 Task: Look for space in Houthalen, Belgium from 4th September, 2023 to 10th September, 2023 for 1 adult in price range Rs.9000 to Rs.17000. Place can be private room with 1  bedroom having 1 bed and 1 bathroom. Property type can be hotel. Amenities needed are: hair dryer, heating, . Booking option can be shelf check-in. Required host language is English.
Action: Mouse moved to (445, 108)
Screenshot: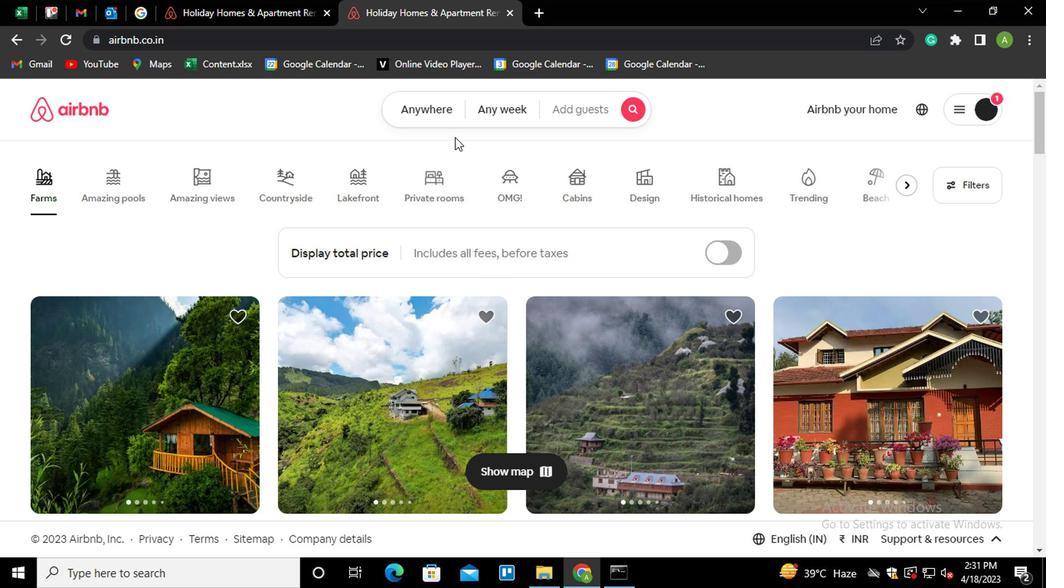 
Action: Mouse pressed left at (445, 108)
Screenshot: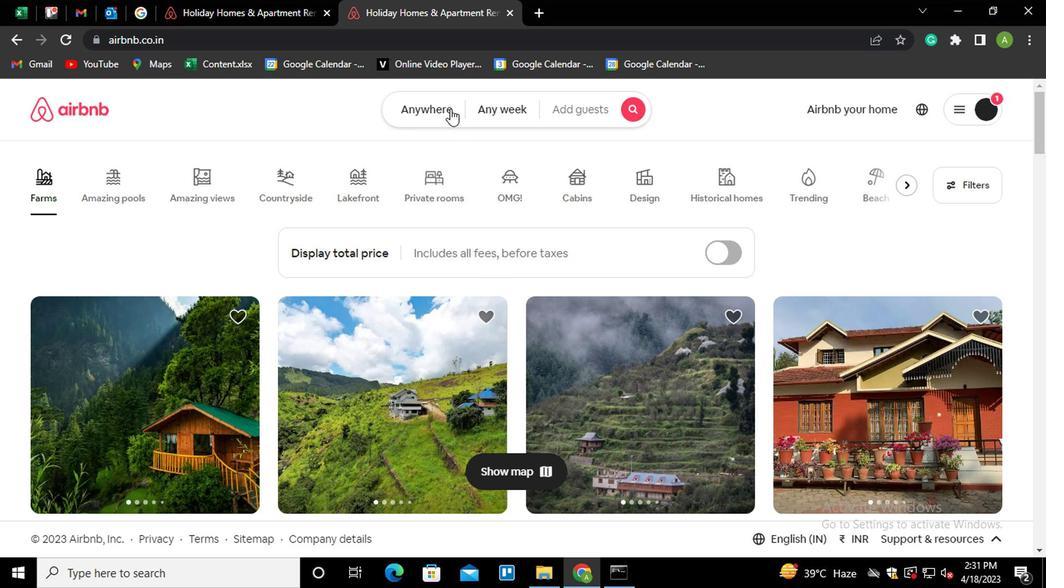 
Action: Mouse moved to (262, 168)
Screenshot: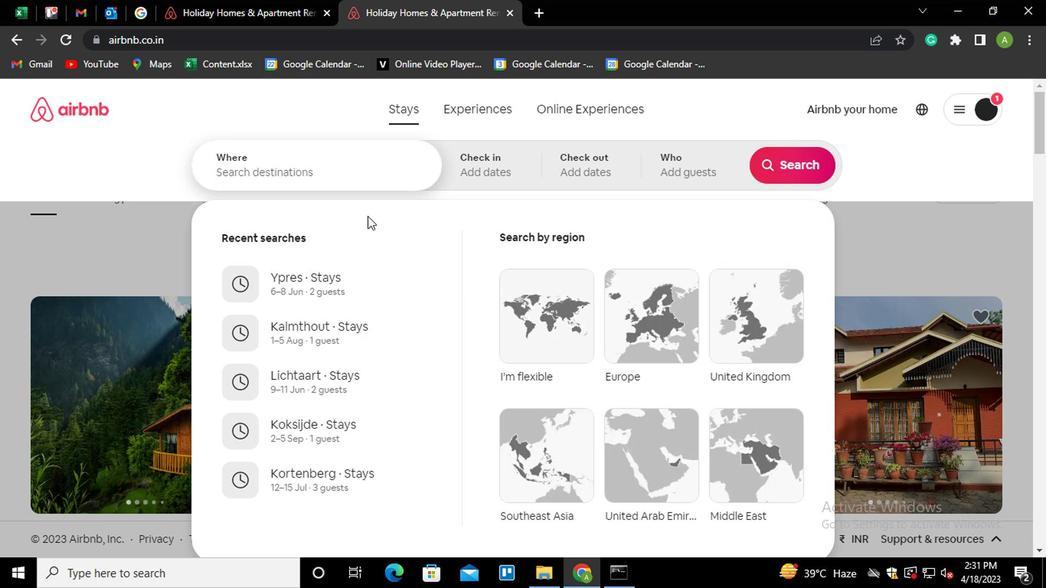 
Action: Mouse pressed left at (262, 168)
Screenshot: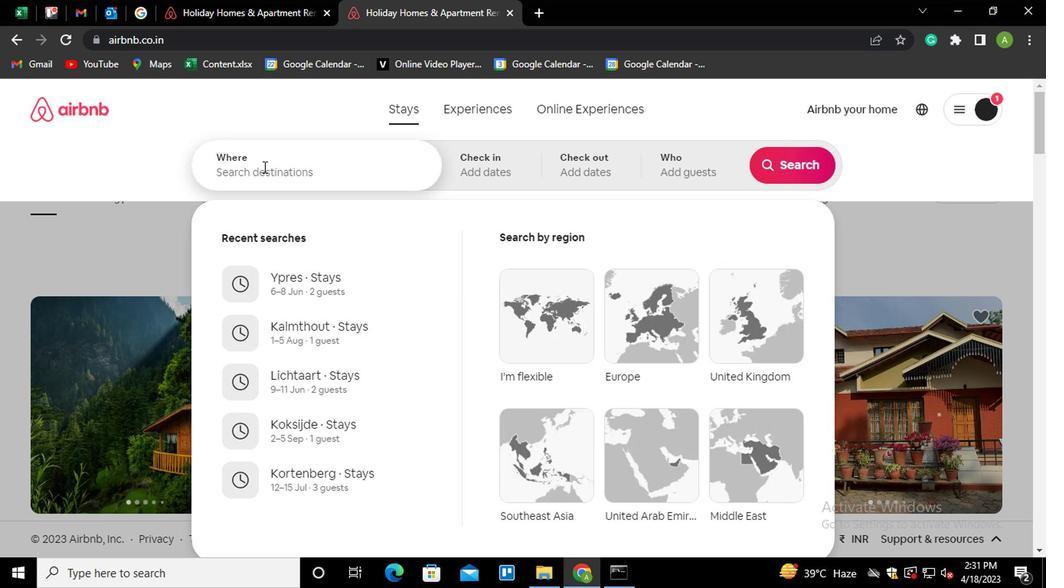 
Action: Key pressed <Key.shift_r><Key.shift_r><Key.shift_r><Key.shift_r><Key.shift_r><Key.shift_r><Key.shift_r><Key.shift_r><Key.shift_r><Key.shift_r><Key.shift_r><Key.shift_r>Houthalen,<Key.space><Key.shift_r>Belgiu<Key.down><Key.enter>
Screenshot: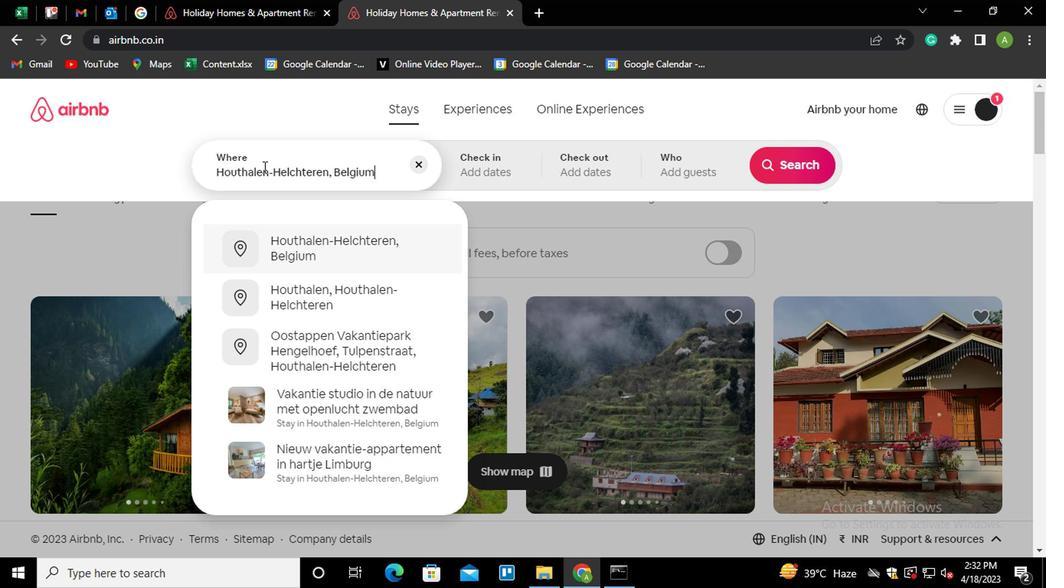 
Action: Mouse moved to (778, 286)
Screenshot: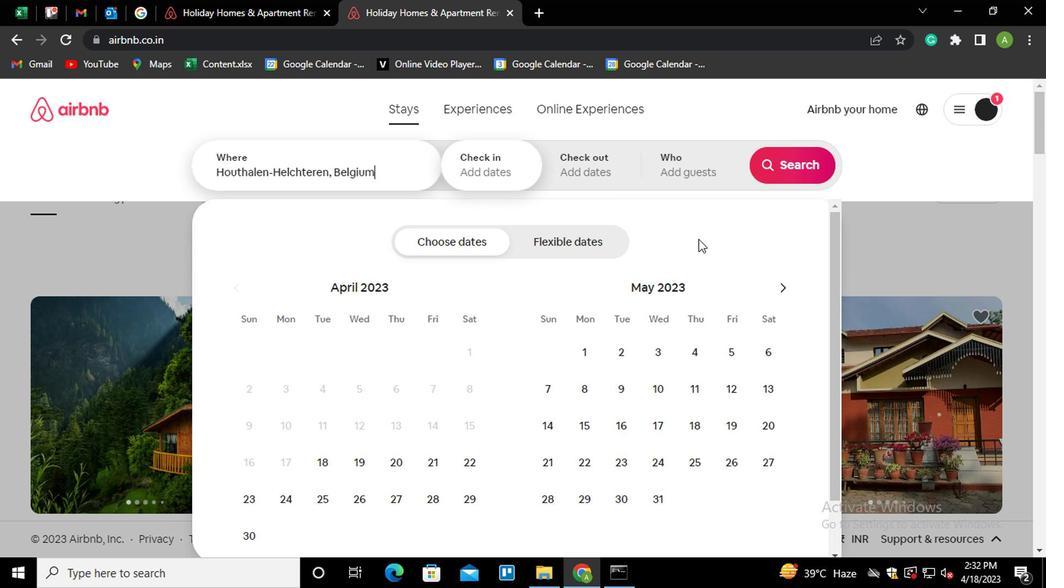 
Action: Mouse pressed left at (778, 286)
Screenshot: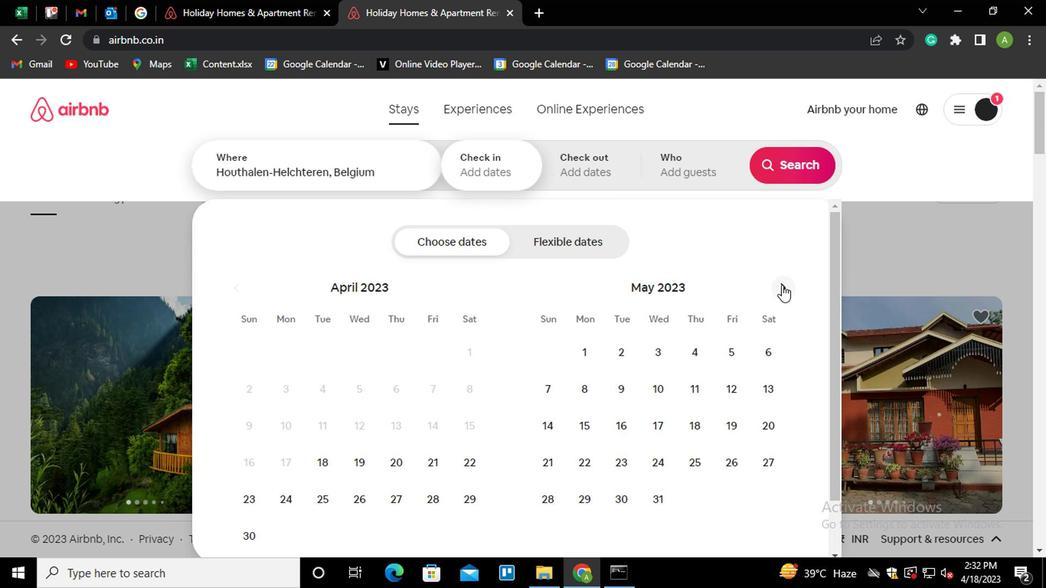 
Action: Mouse pressed left at (778, 286)
Screenshot: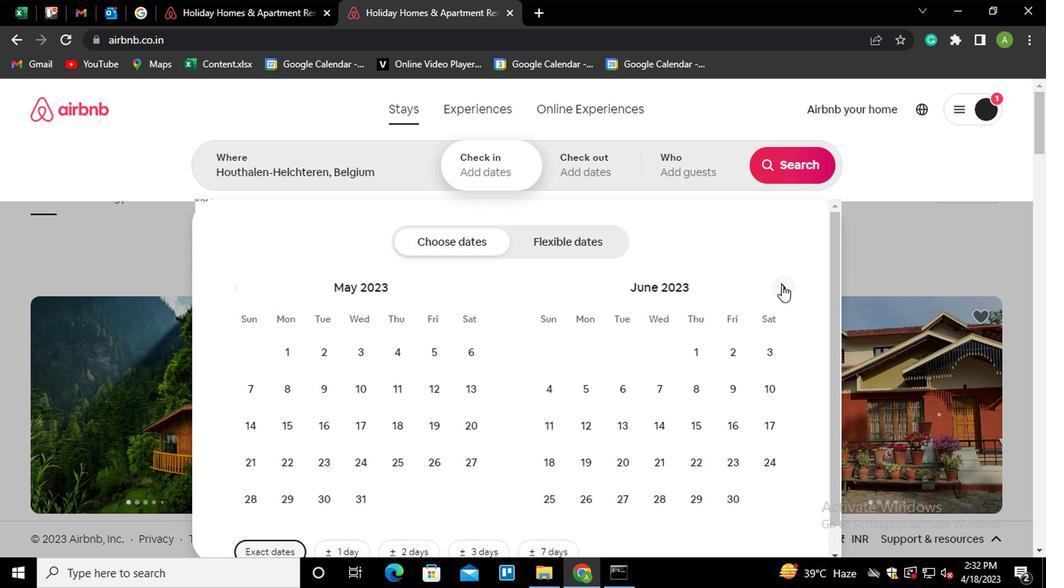 
Action: Mouse pressed left at (778, 286)
Screenshot: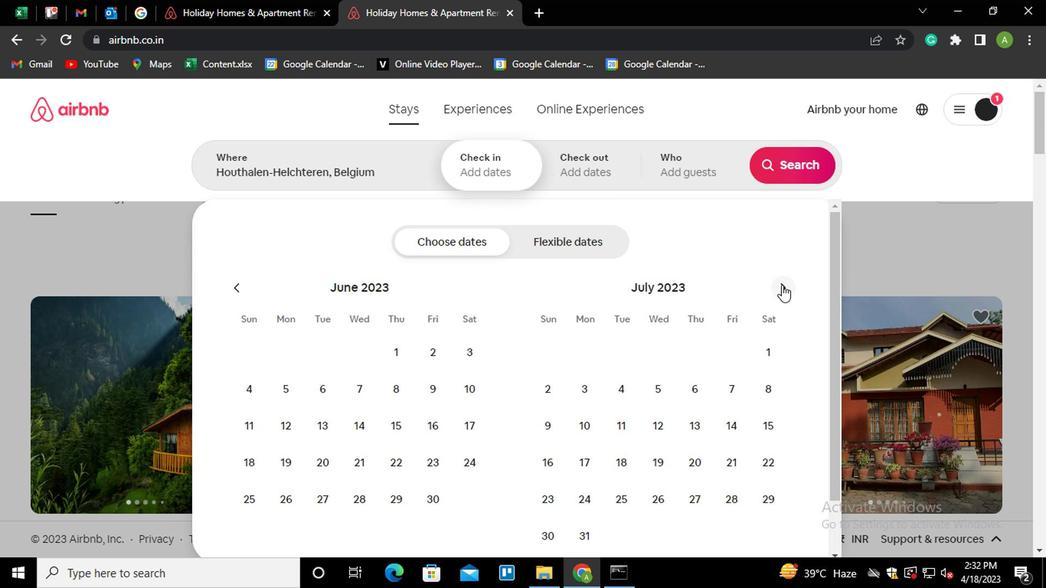 
Action: Mouse pressed left at (778, 286)
Screenshot: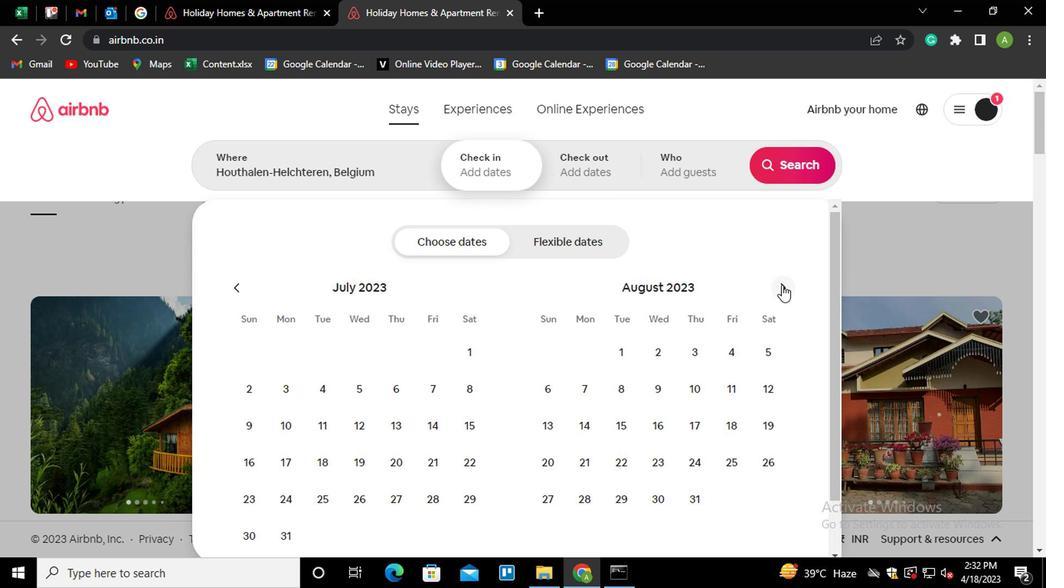
Action: Mouse moved to (589, 385)
Screenshot: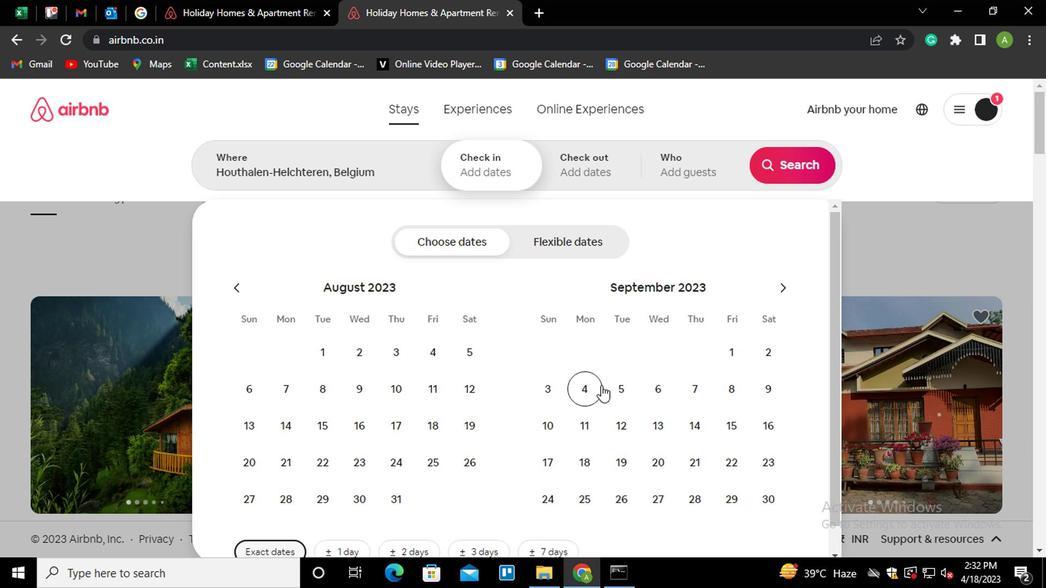 
Action: Mouse pressed left at (589, 385)
Screenshot: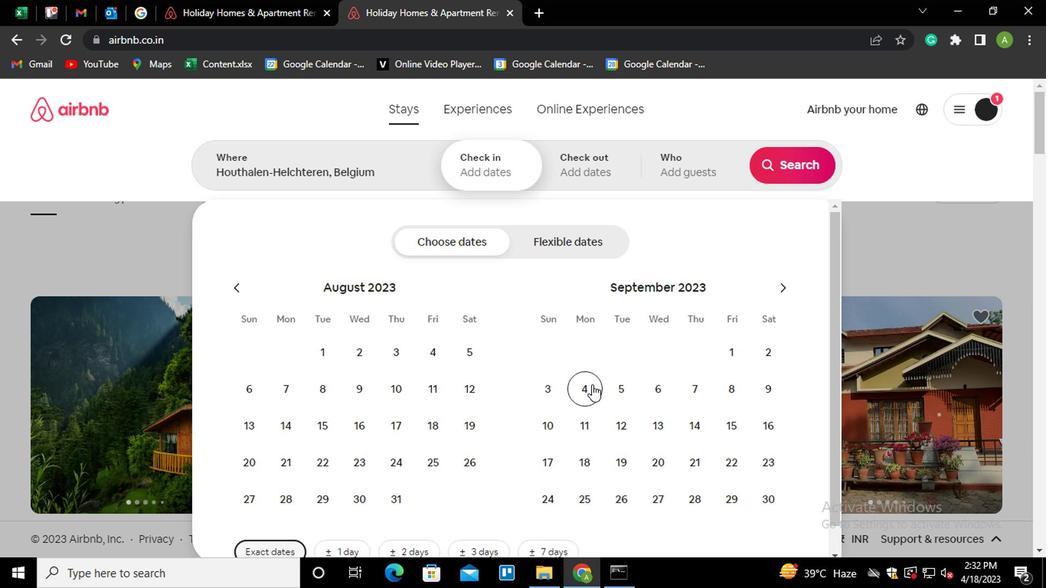 
Action: Mouse moved to (552, 426)
Screenshot: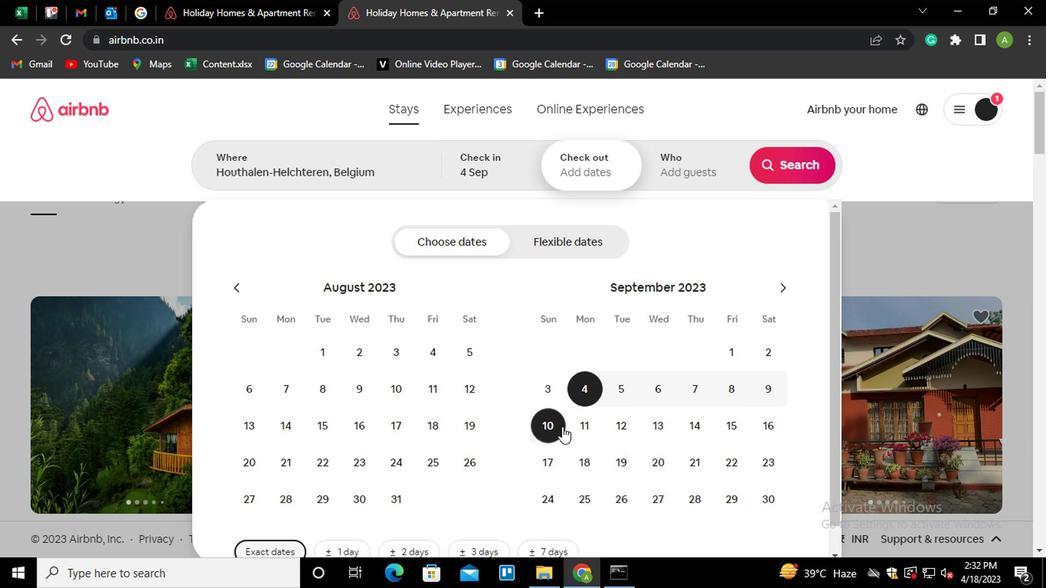 
Action: Mouse pressed left at (552, 426)
Screenshot: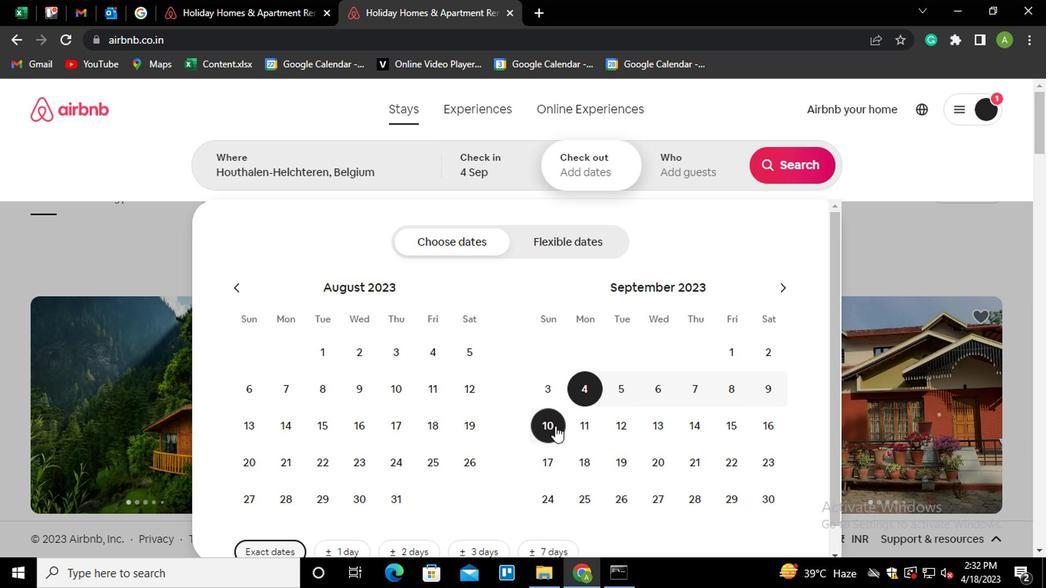 
Action: Mouse moved to (680, 176)
Screenshot: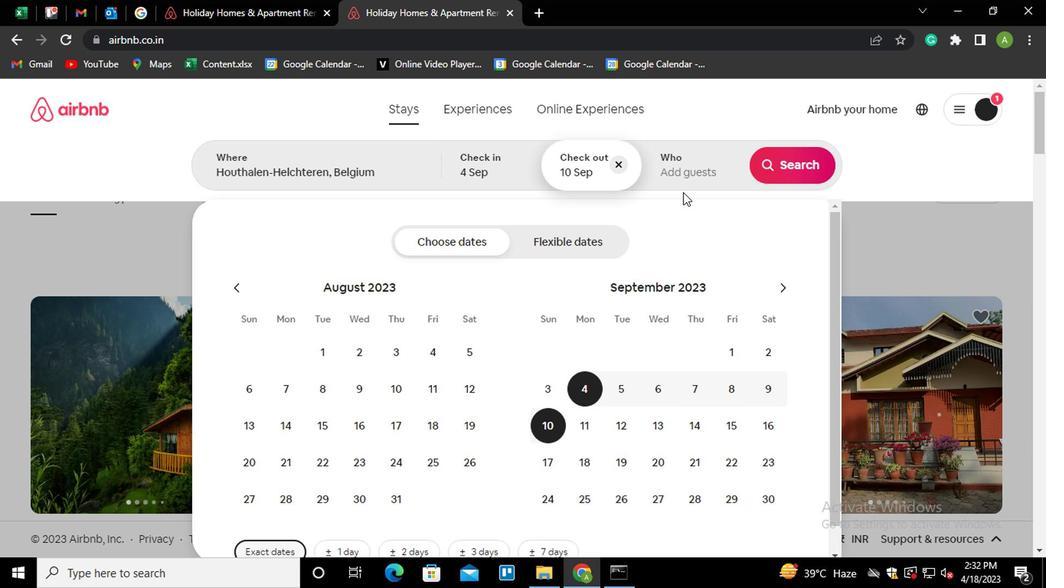 
Action: Mouse pressed left at (680, 176)
Screenshot: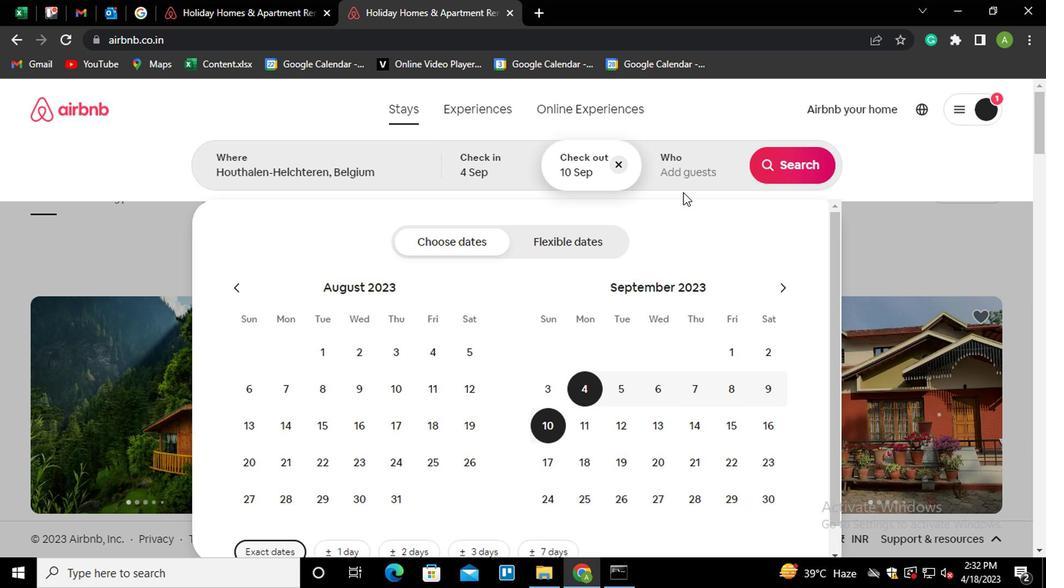 
Action: Mouse moved to (792, 251)
Screenshot: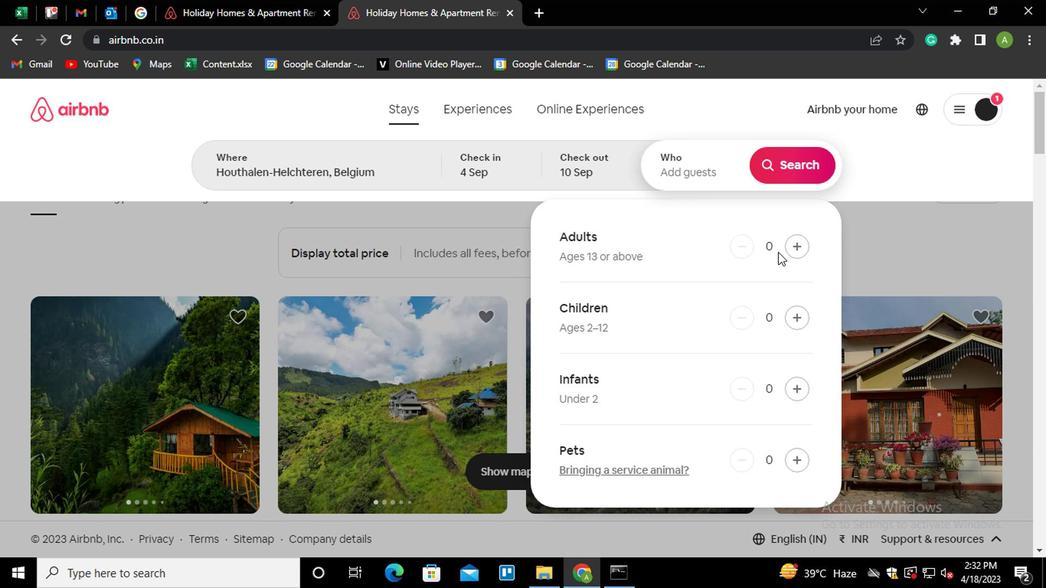 
Action: Mouse pressed left at (792, 251)
Screenshot: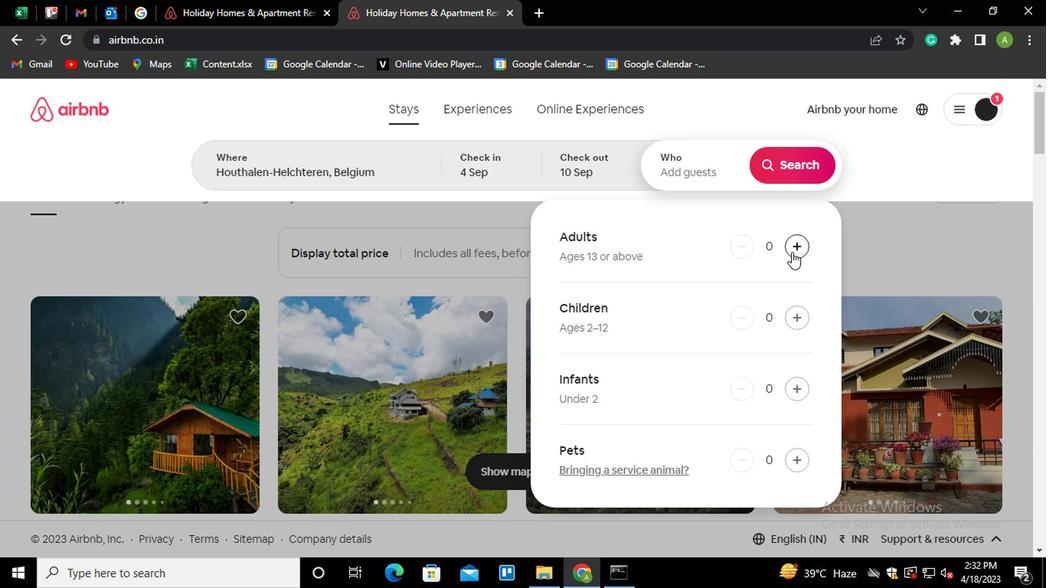 
Action: Mouse moved to (789, 160)
Screenshot: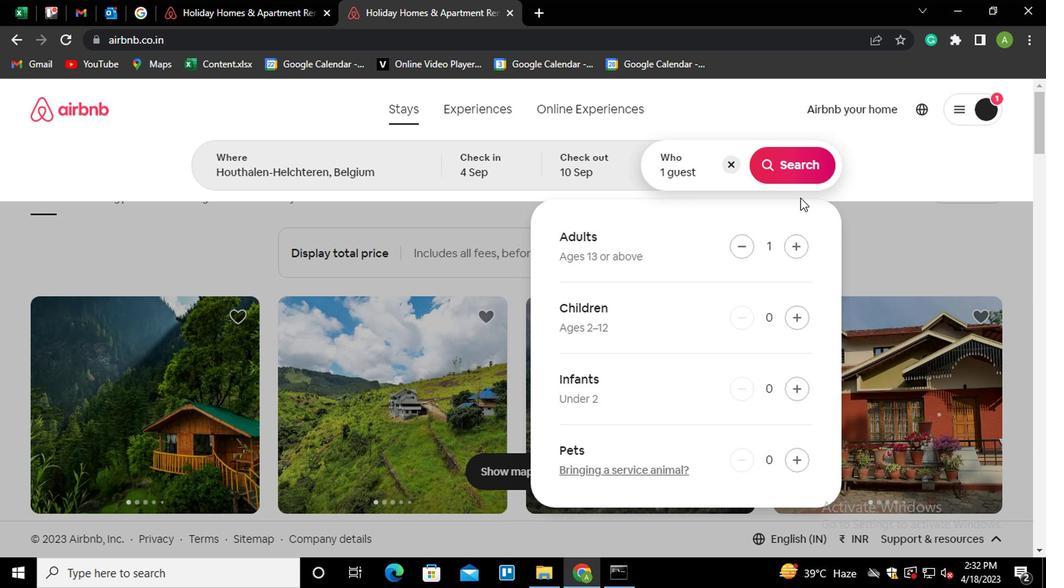
Action: Mouse pressed left at (789, 160)
Screenshot: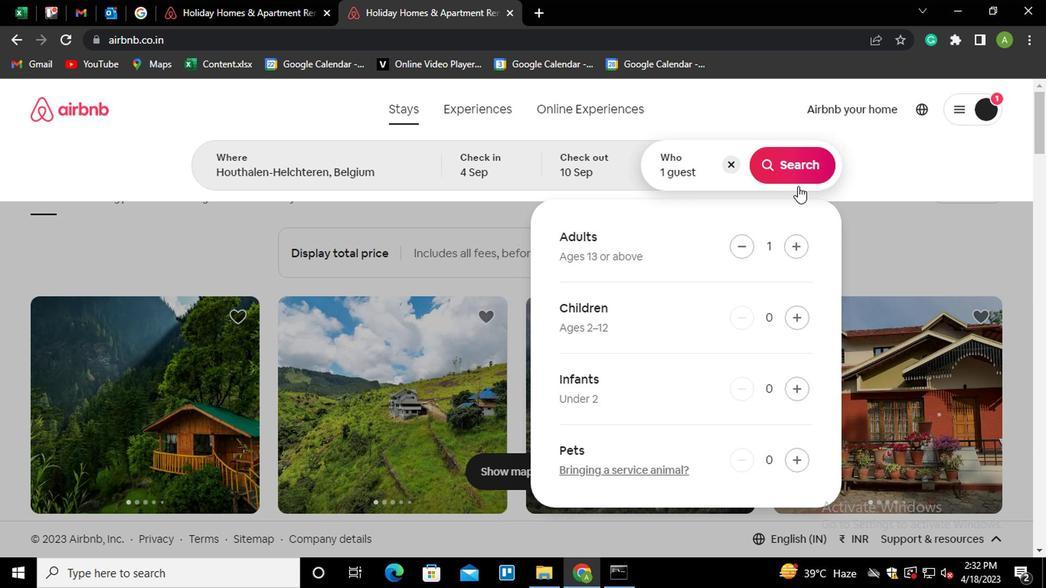 
Action: Mouse moved to (963, 173)
Screenshot: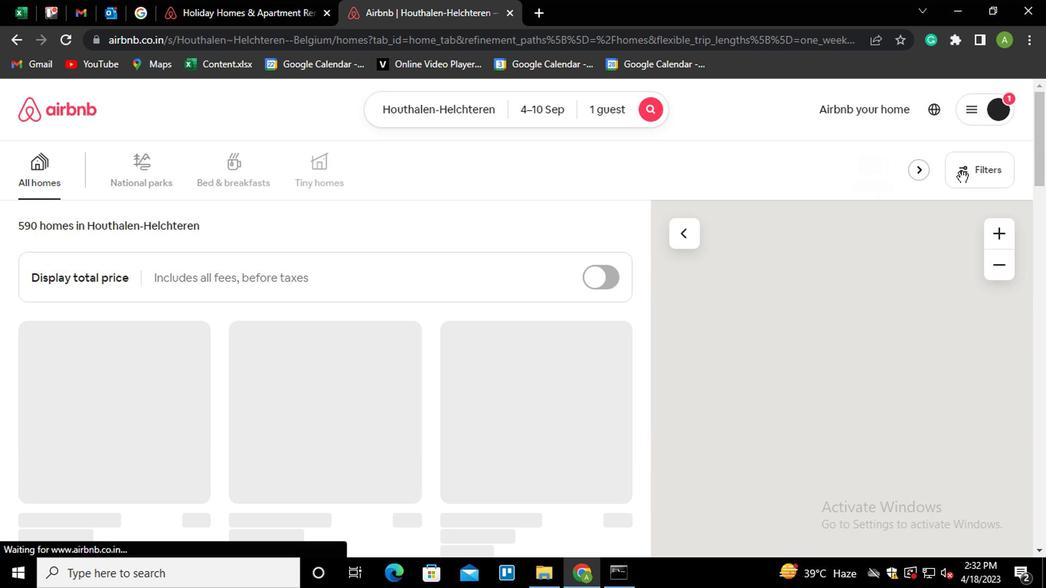 
Action: Mouse pressed left at (963, 173)
Screenshot: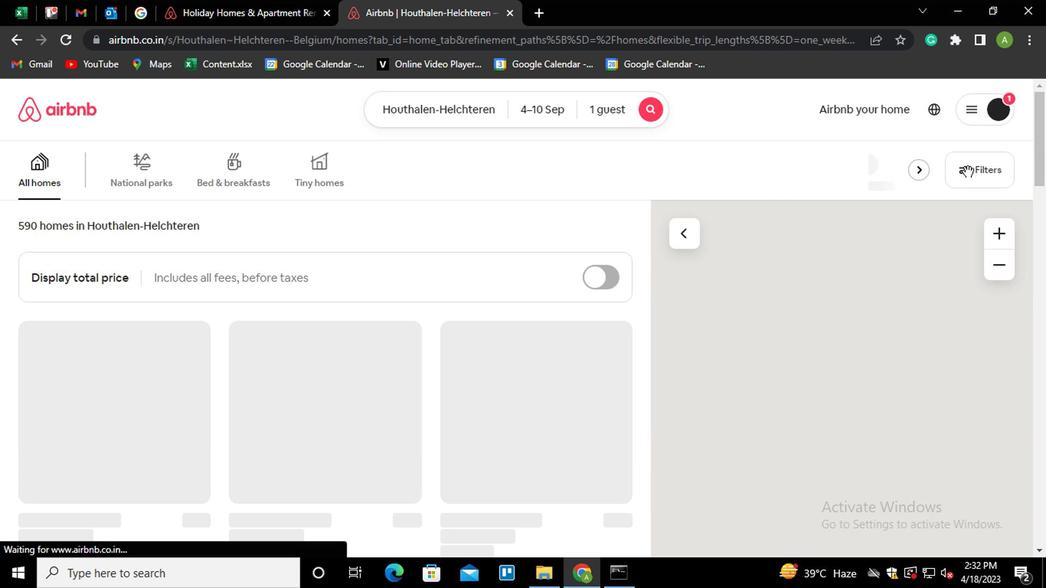 
Action: Mouse moved to (449, 365)
Screenshot: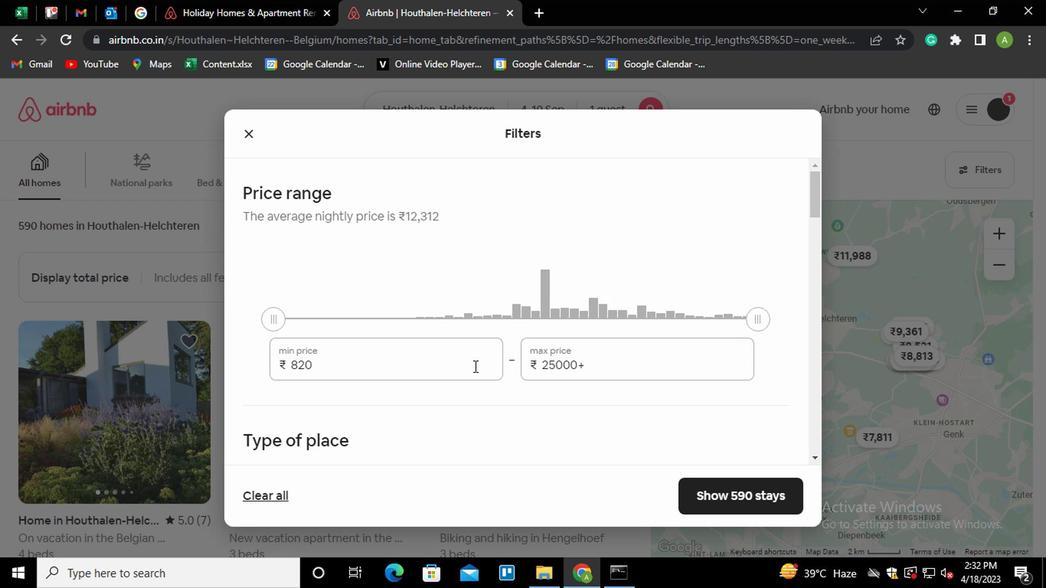
Action: Mouse pressed left at (449, 365)
Screenshot: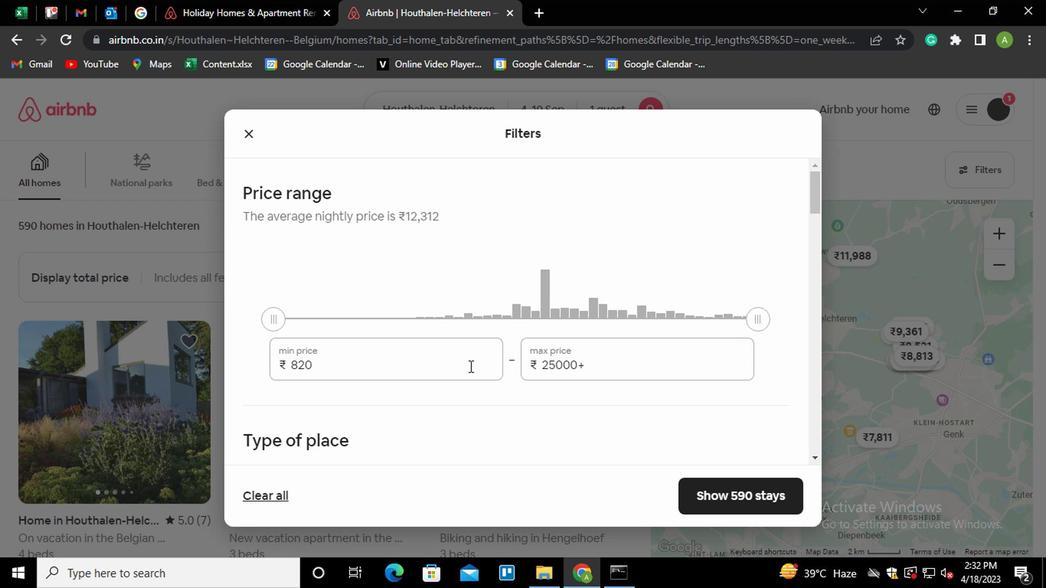 
Action: Key pressed <Key.shift_r><Key.home>9000
Screenshot: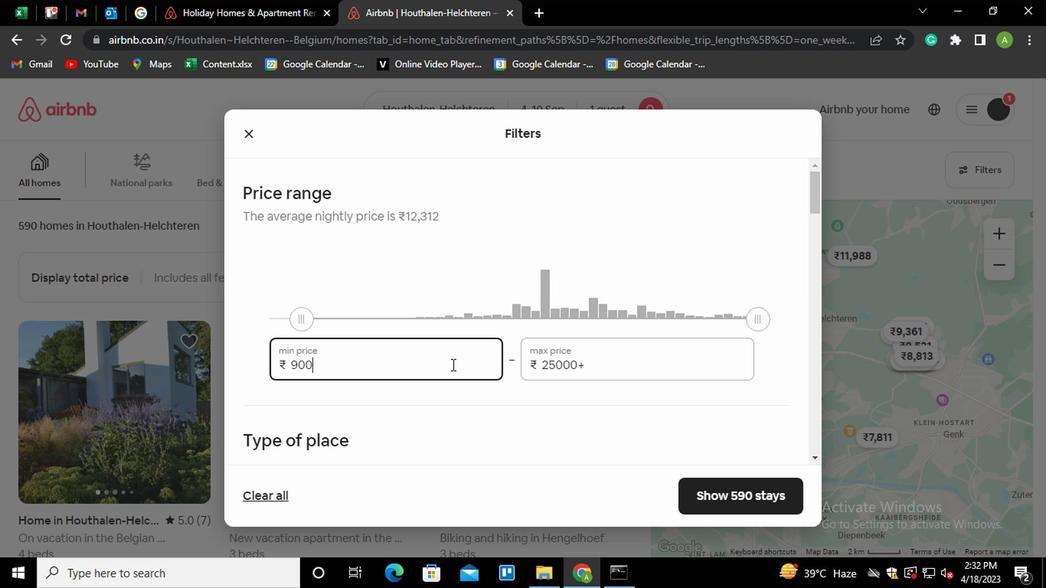 
Action: Mouse moved to (597, 366)
Screenshot: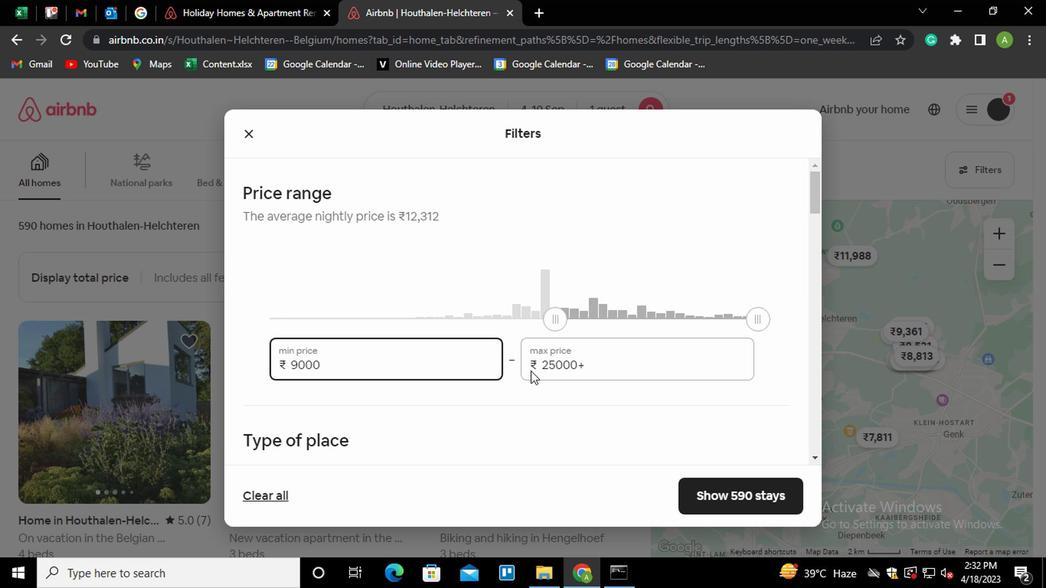 
Action: Mouse pressed left at (597, 366)
Screenshot: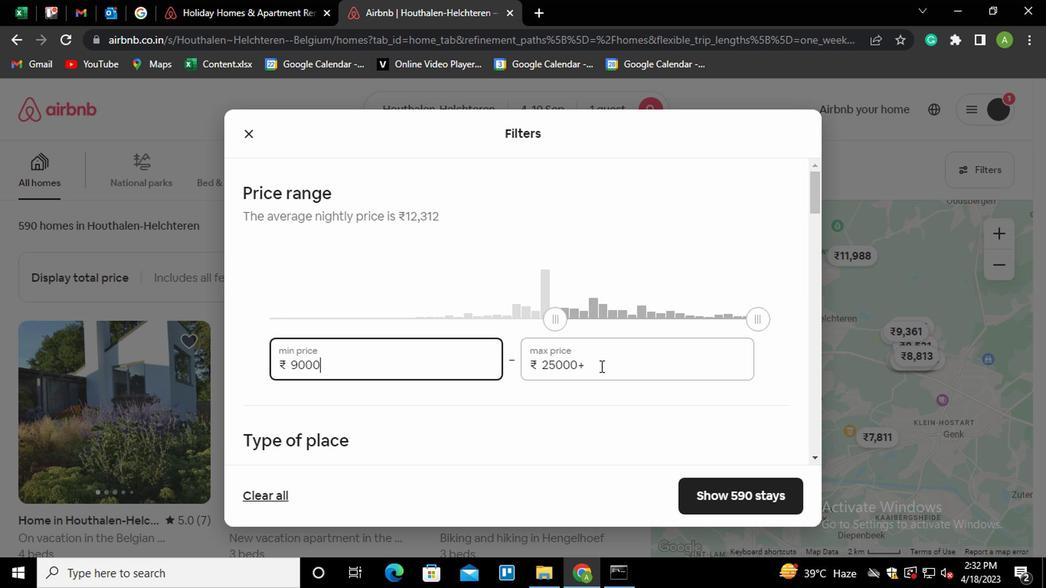 
Action: Key pressed <Key.shift_r><Key.home>17000
Screenshot: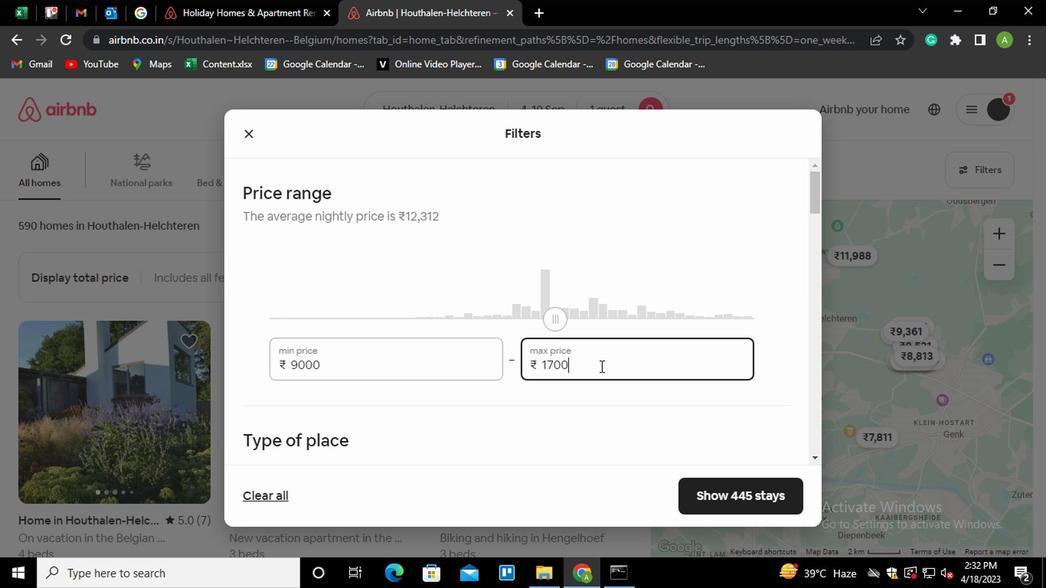 
Action: Mouse moved to (390, 431)
Screenshot: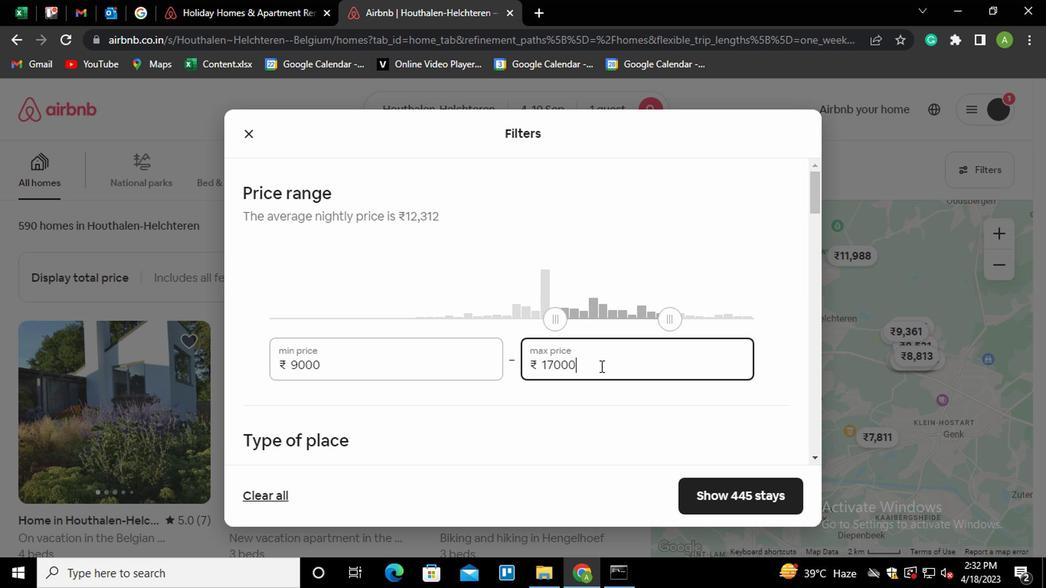 
Action: Mouse scrolled (390, 429) with delta (0, -1)
Screenshot: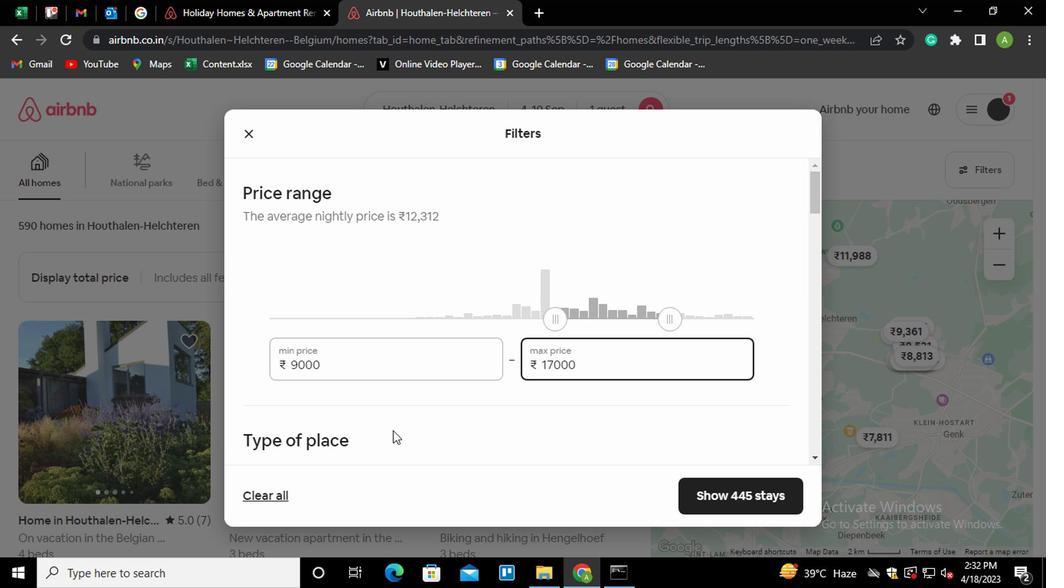 
Action: Mouse scrolled (390, 429) with delta (0, -1)
Screenshot: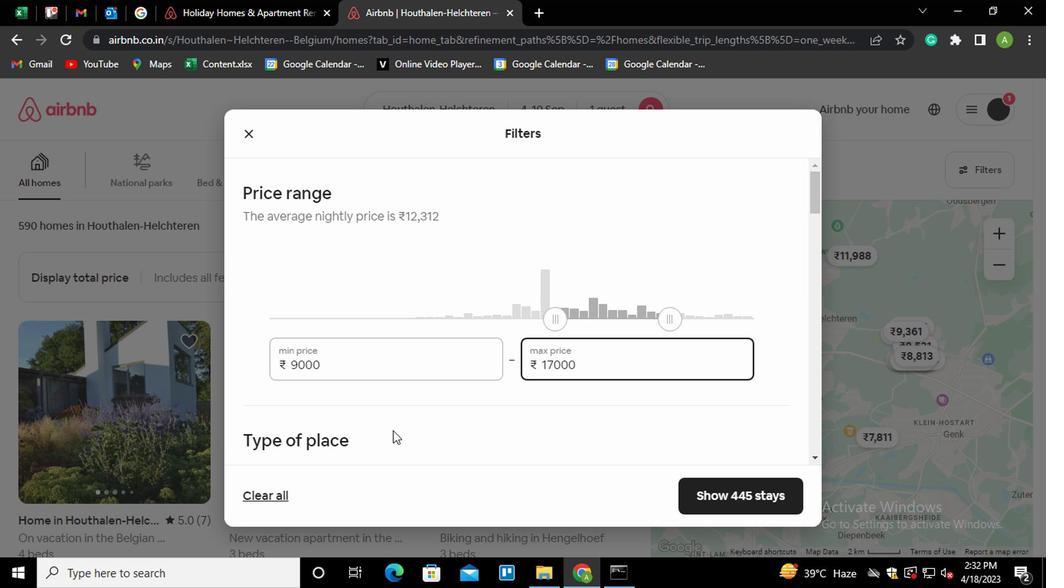 
Action: Mouse moved to (522, 345)
Screenshot: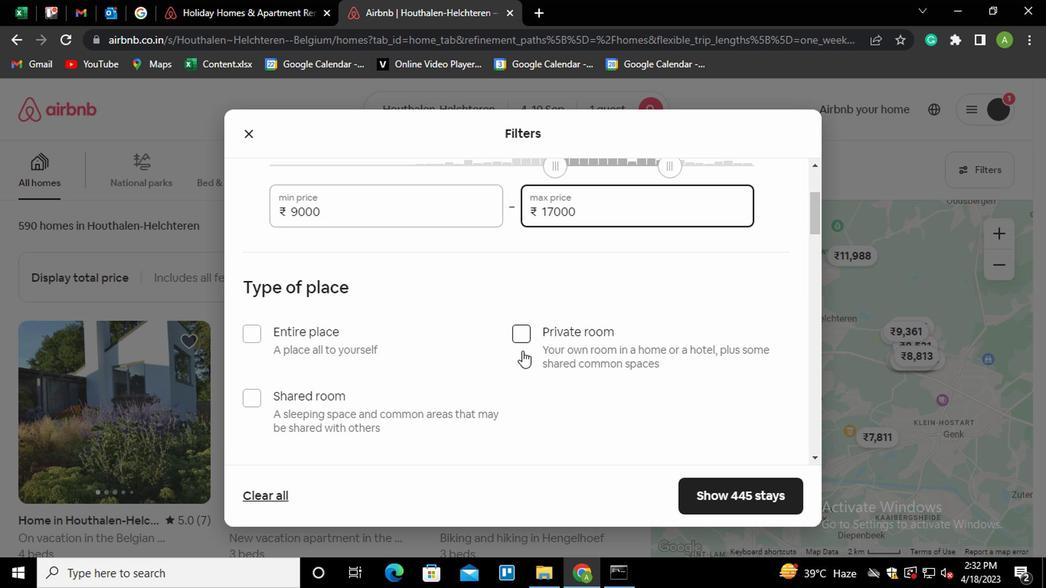 
Action: Mouse pressed left at (522, 345)
Screenshot: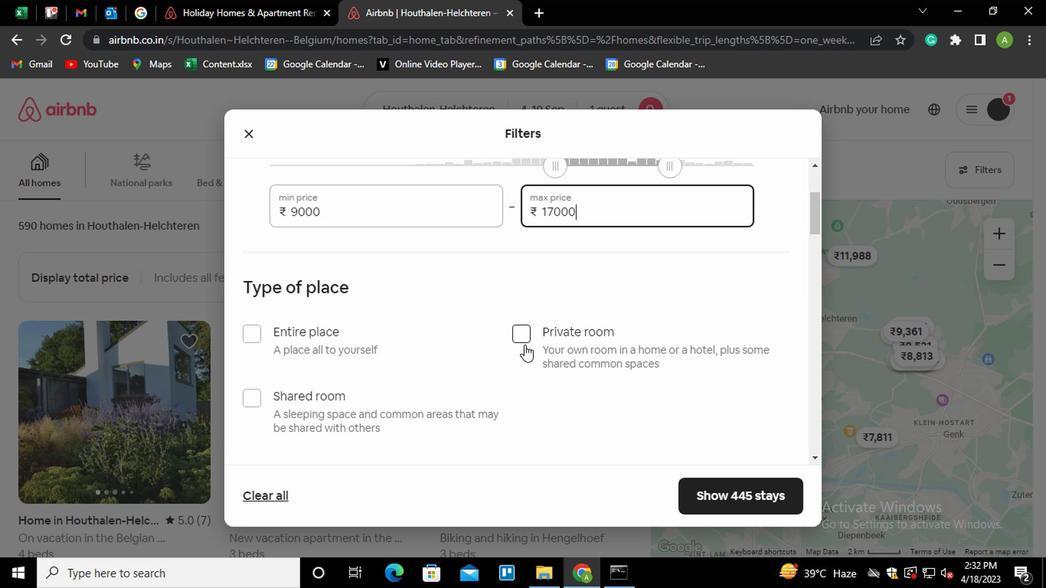 
Action: Mouse moved to (390, 380)
Screenshot: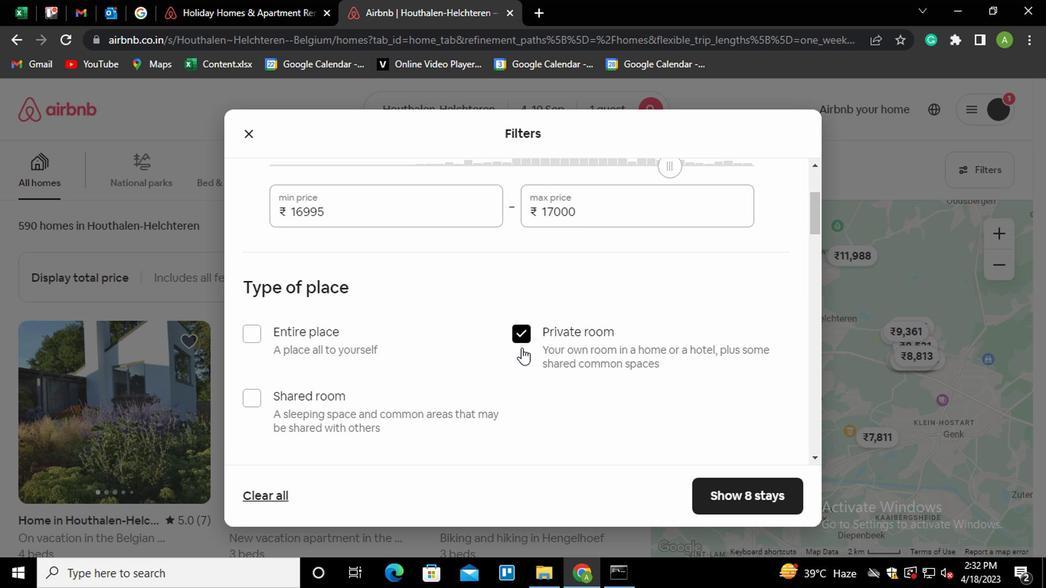 
Action: Mouse scrolled (390, 379) with delta (0, 0)
Screenshot: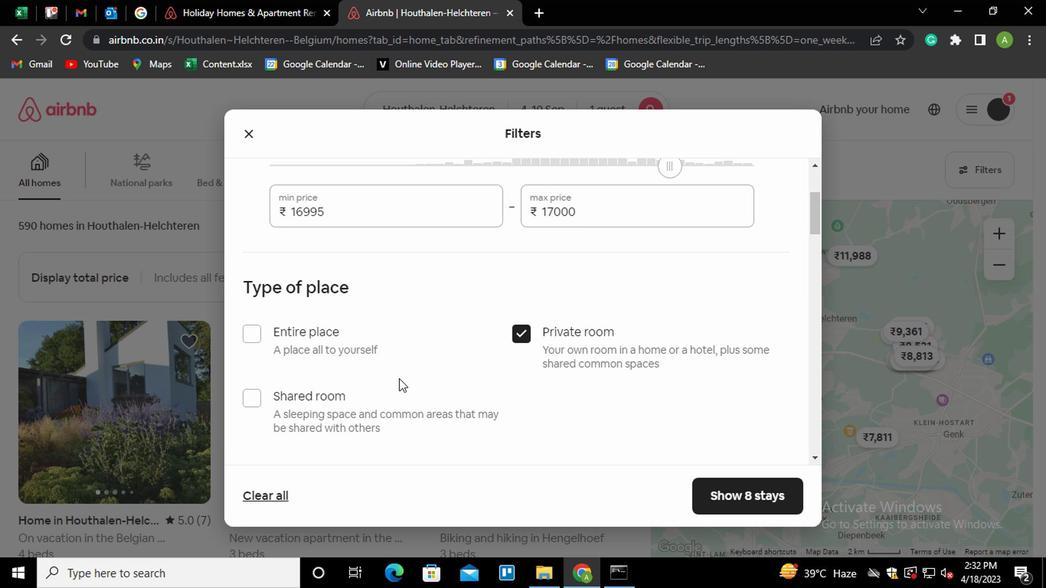 
Action: Mouse scrolled (390, 379) with delta (0, 0)
Screenshot: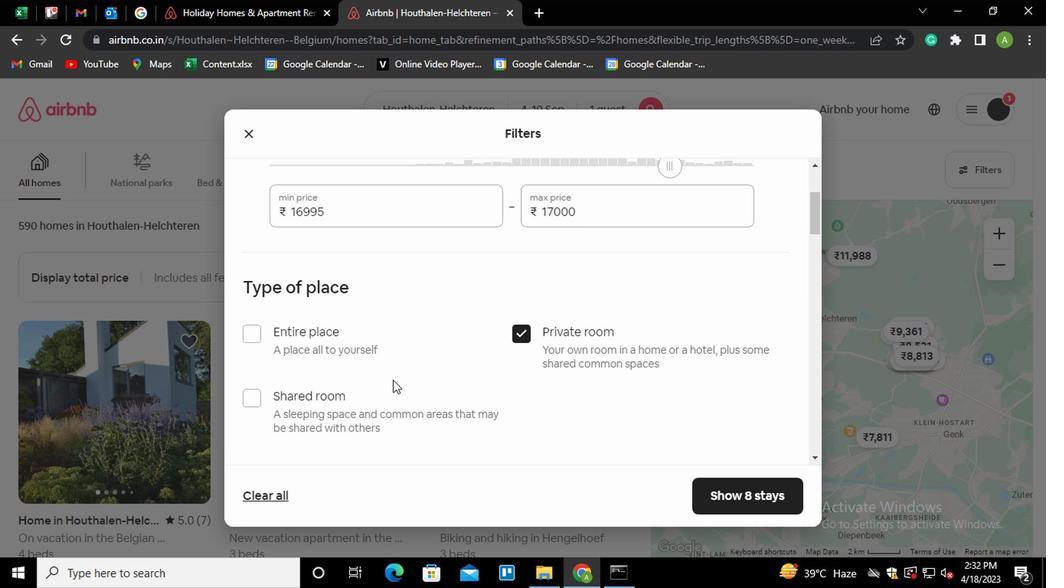 
Action: Mouse moved to (336, 419)
Screenshot: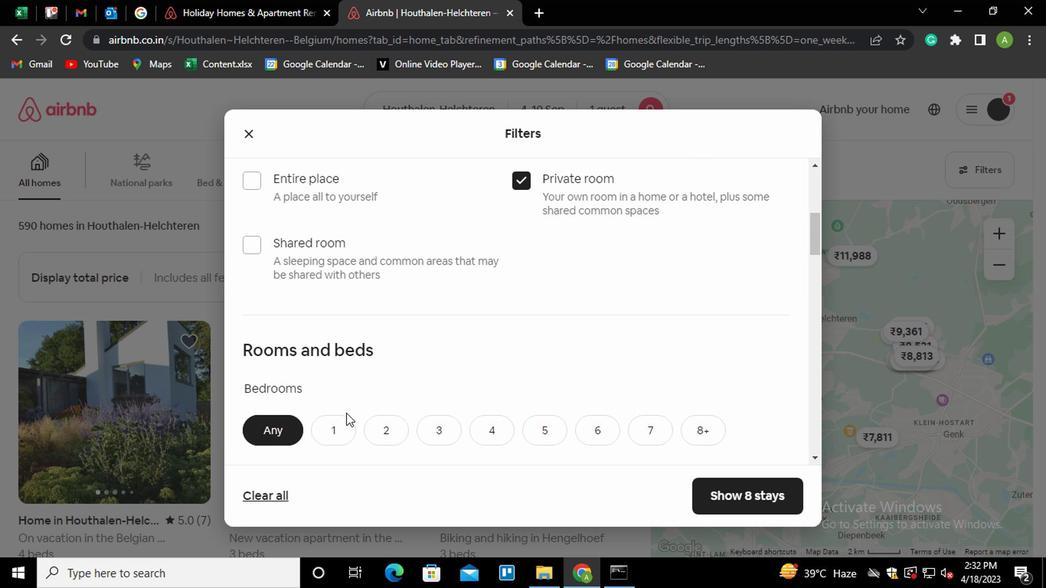 
Action: Mouse pressed left at (336, 419)
Screenshot: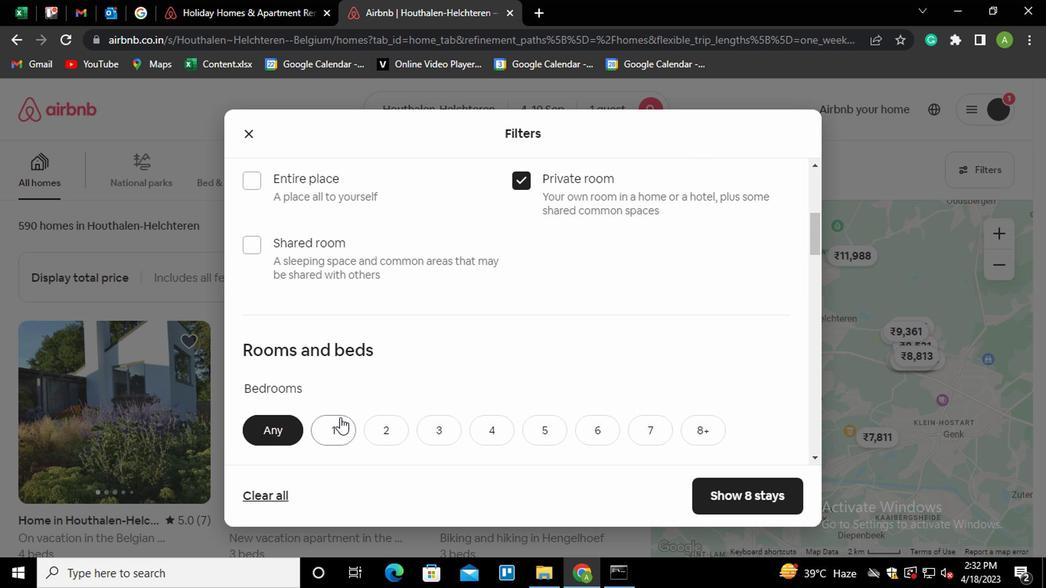 
Action: Mouse moved to (350, 401)
Screenshot: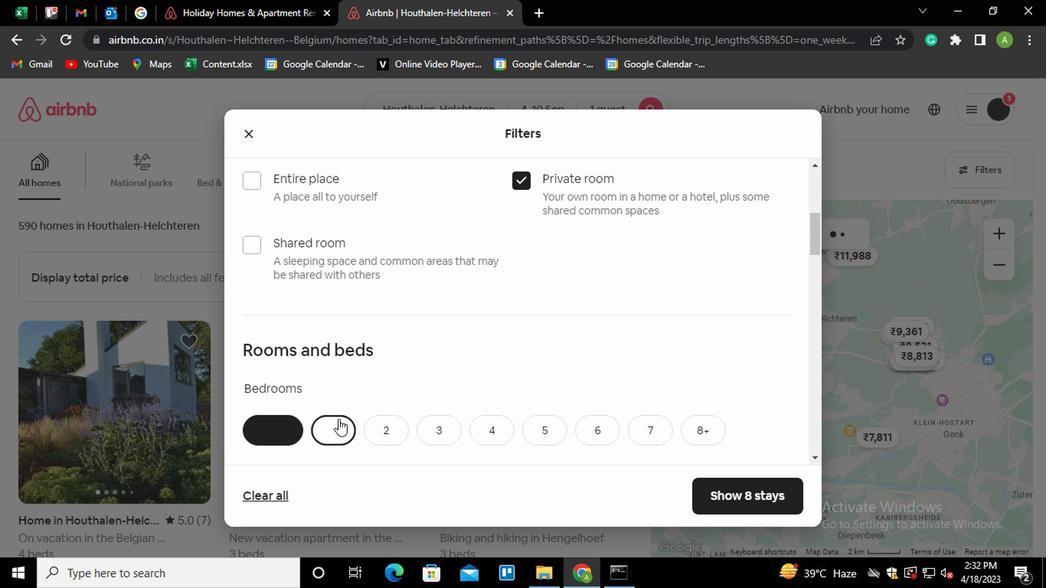 
Action: Mouse scrolled (350, 400) with delta (0, 0)
Screenshot: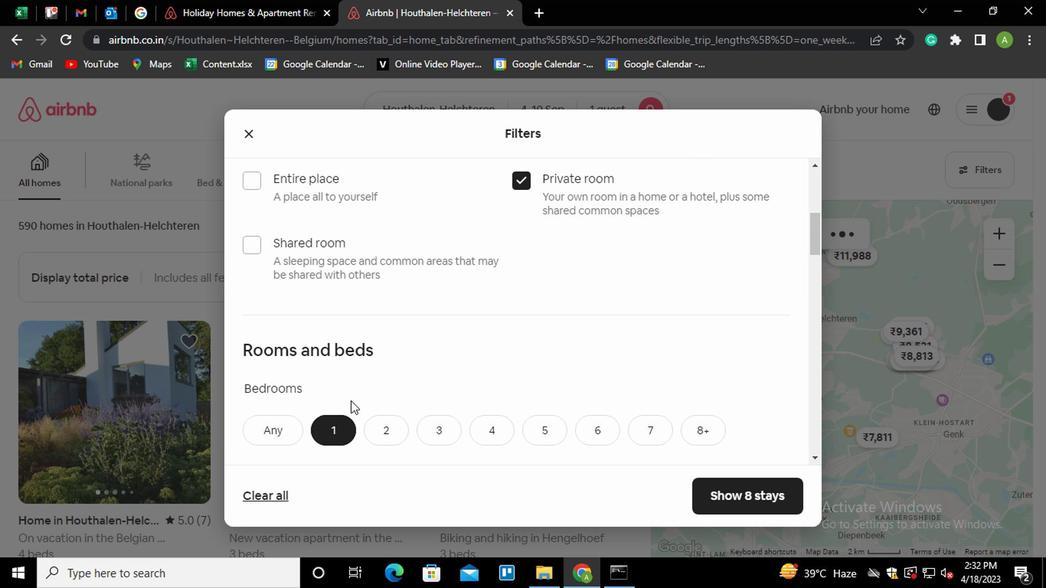 
Action: Mouse moved to (350, 401)
Screenshot: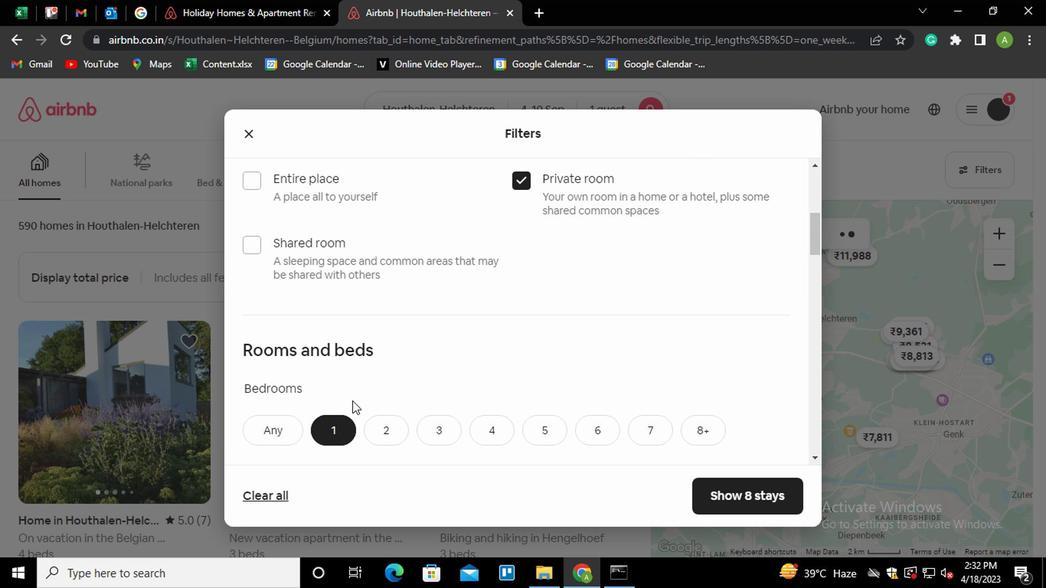 
Action: Mouse scrolled (350, 400) with delta (0, 0)
Screenshot: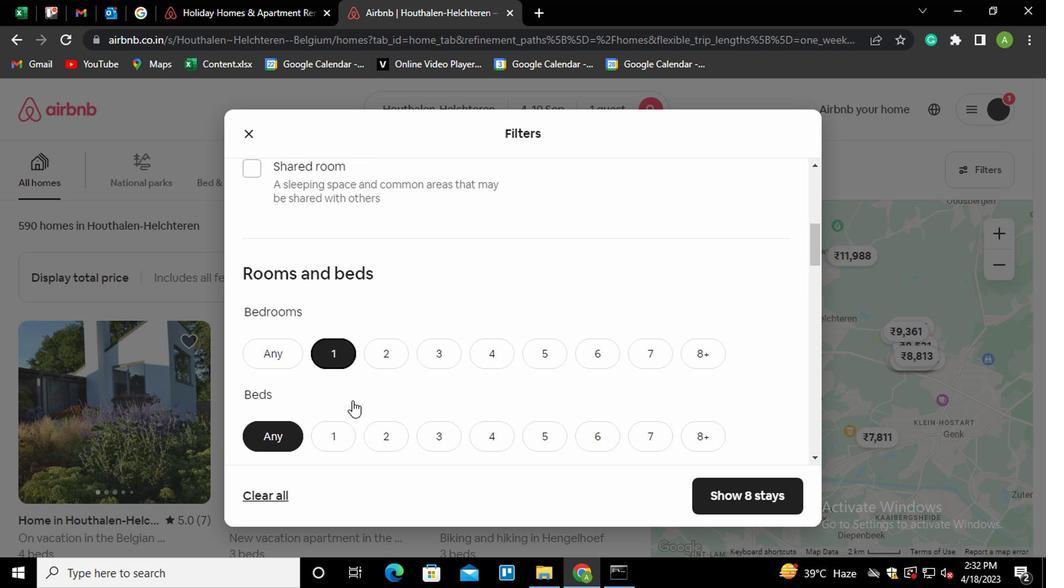 
Action: Mouse moved to (333, 345)
Screenshot: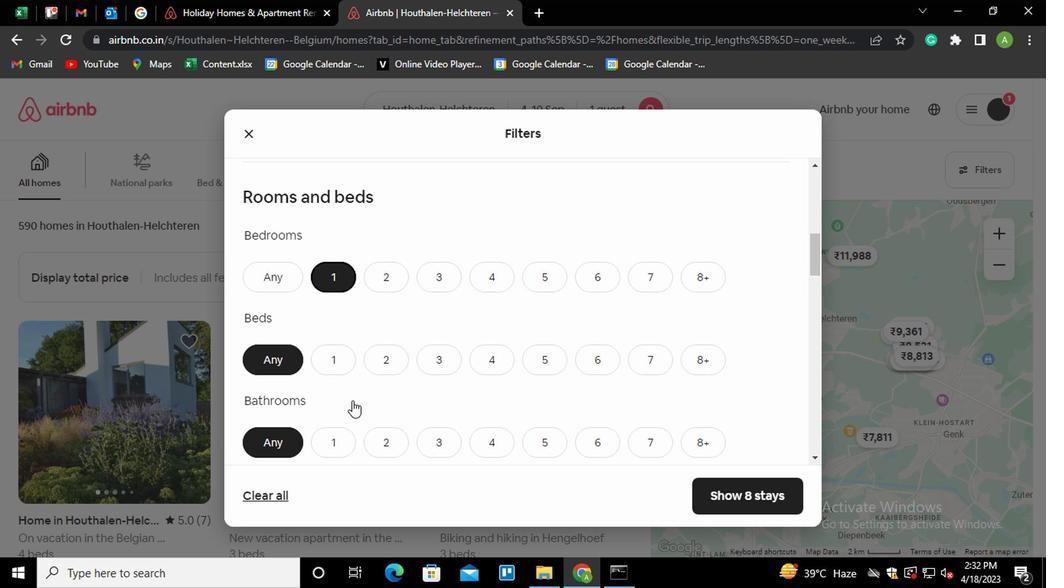 
Action: Mouse pressed left at (333, 345)
Screenshot: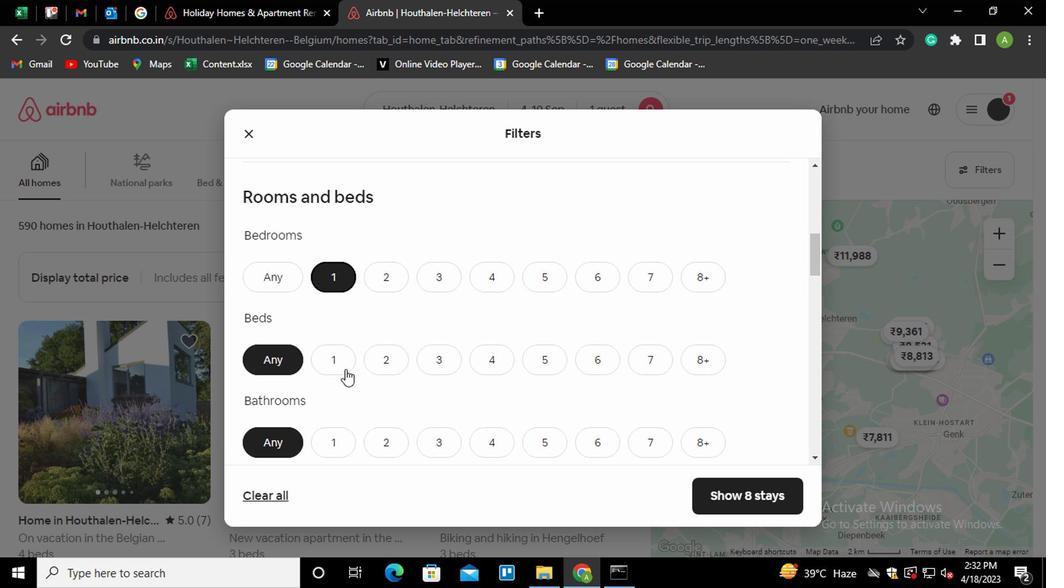 
Action: Mouse moved to (329, 435)
Screenshot: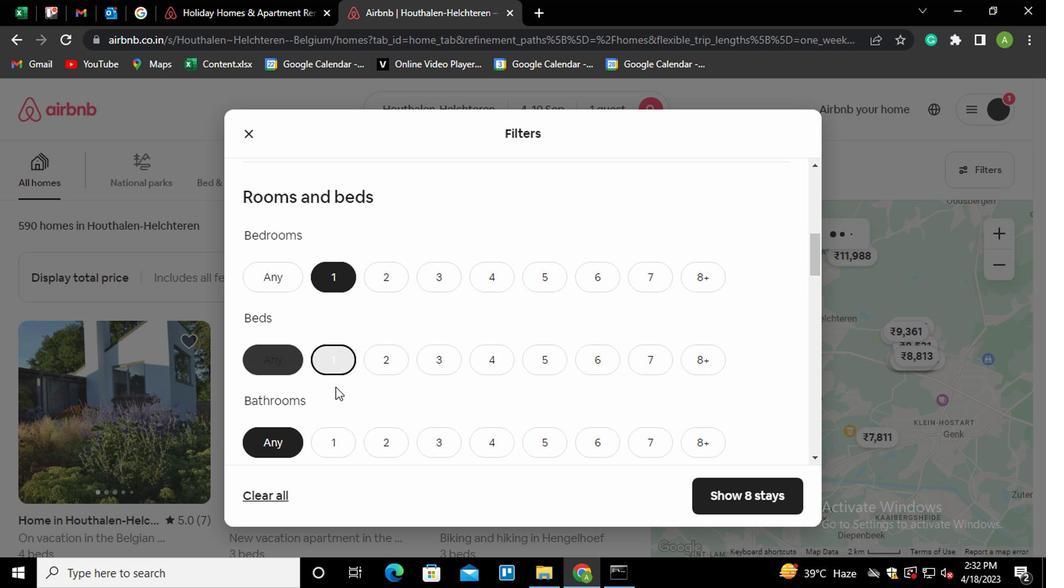 
Action: Mouse pressed left at (329, 435)
Screenshot: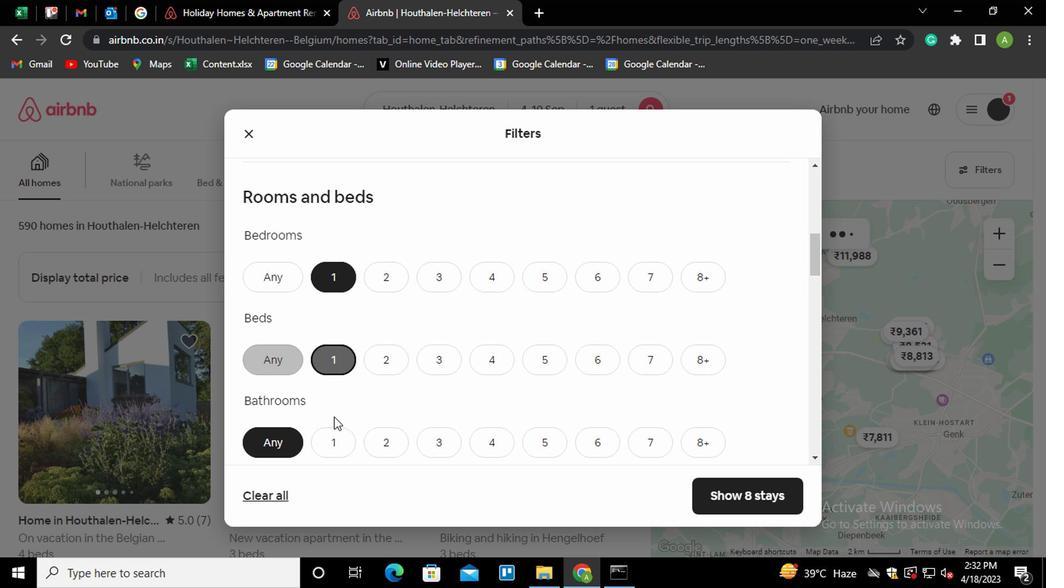
Action: Mouse moved to (434, 381)
Screenshot: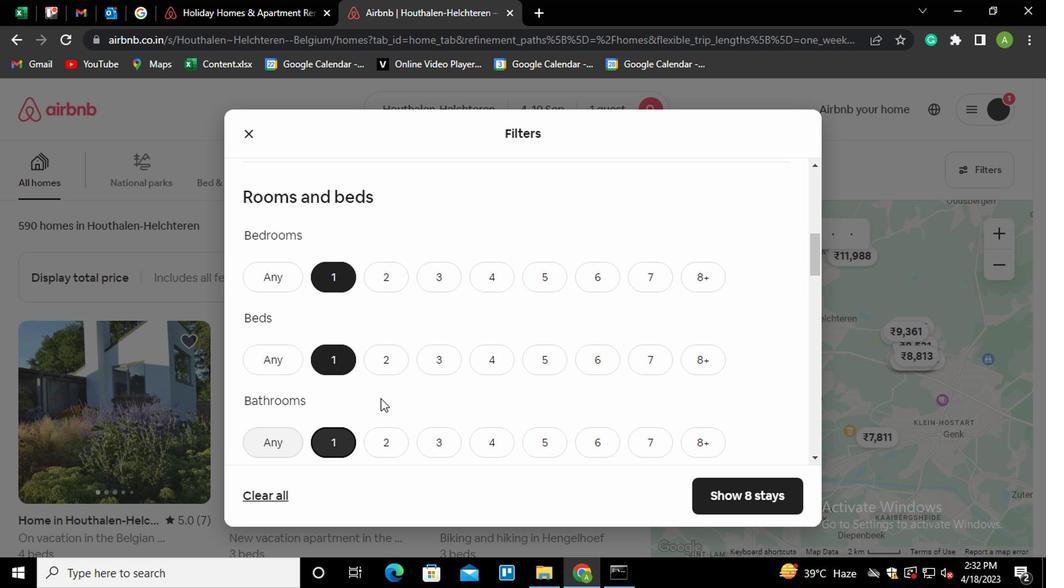 
Action: Mouse scrolled (434, 380) with delta (0, -1)
Screenshot: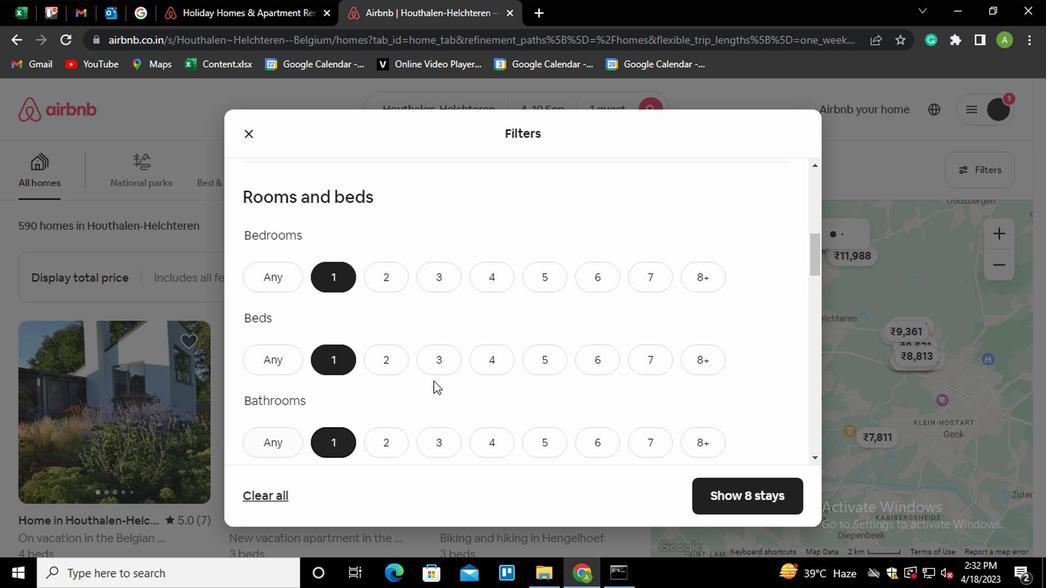
Action: Mouse scrolled (434, 380) with delta (0, -1)
Screenshot: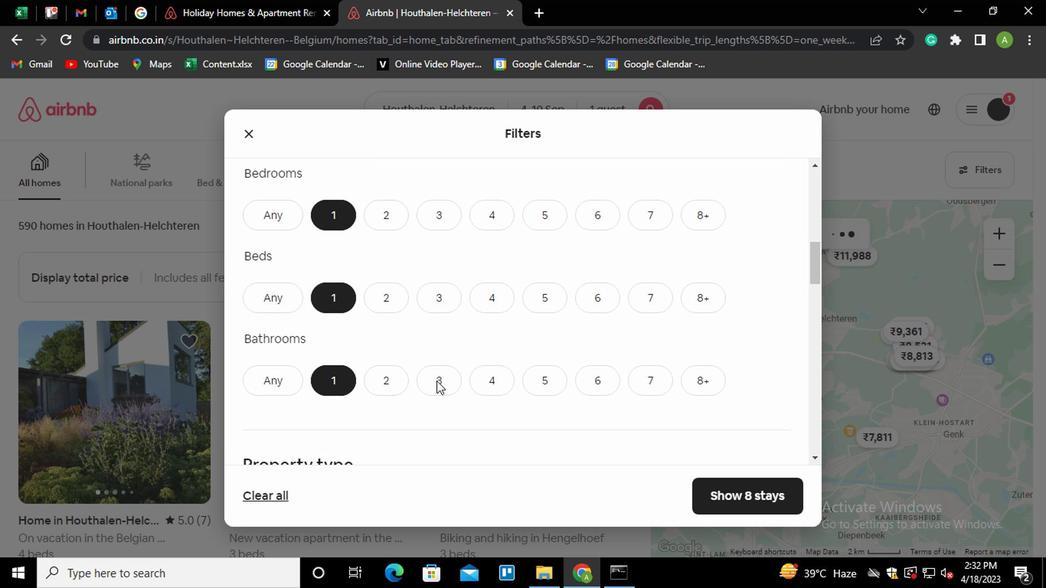 
Action: Mouse scrolled (434, 380) with delta (0, -1)
Screenshot: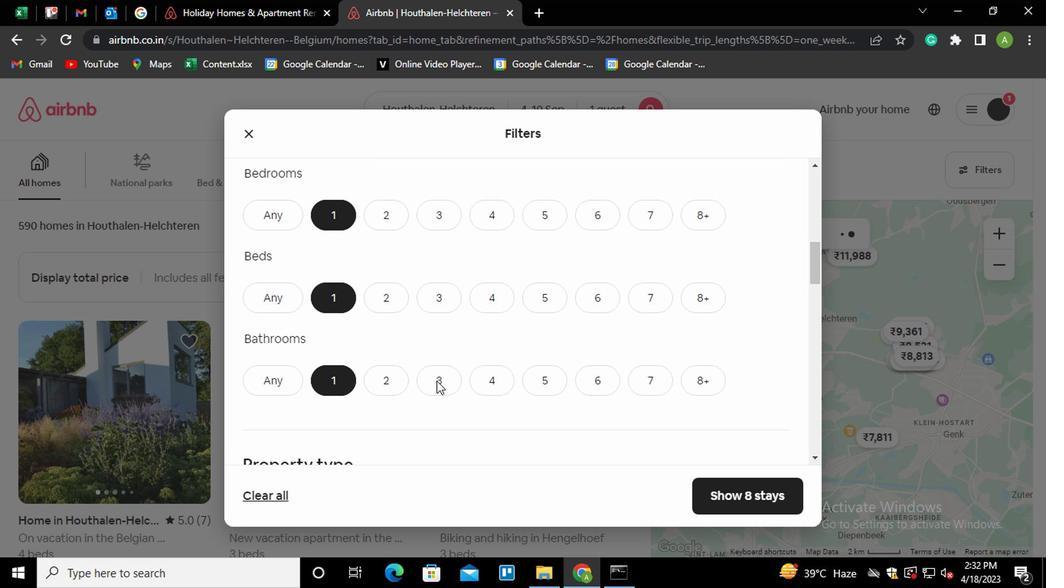 
Action: Mouse scrolled (434, 380) with delta (0, -1)
Screenshot: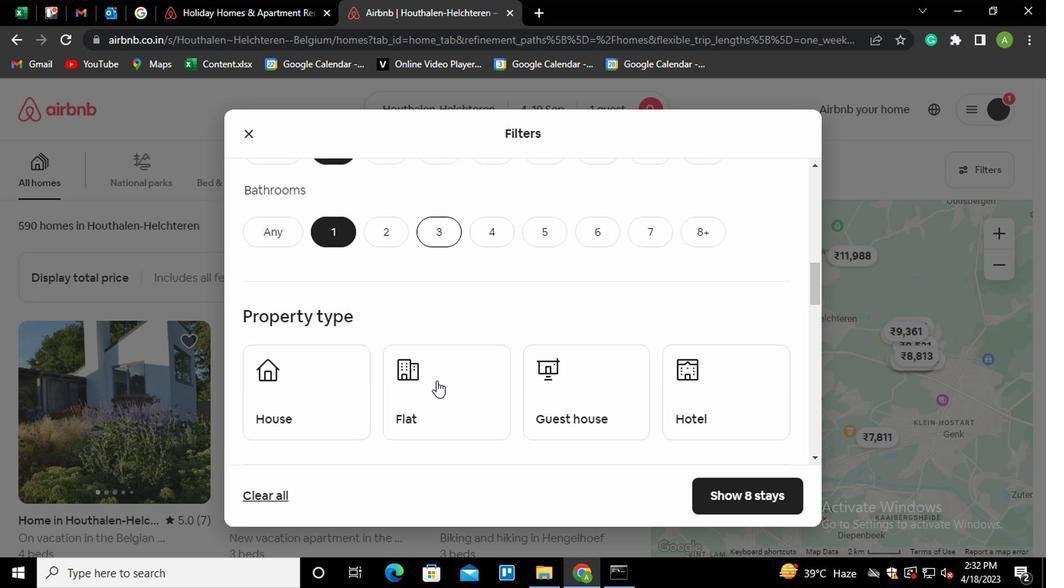 
Action: Mouse moved to (689, 318)
Screenshot: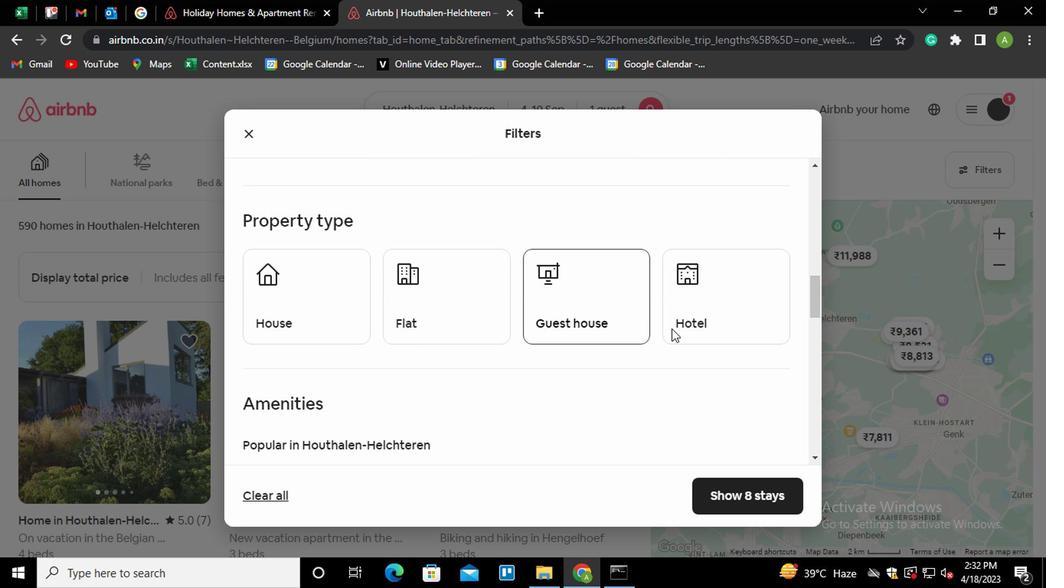 
Action: Mouse pressed left at (689, 318)
Screenshot: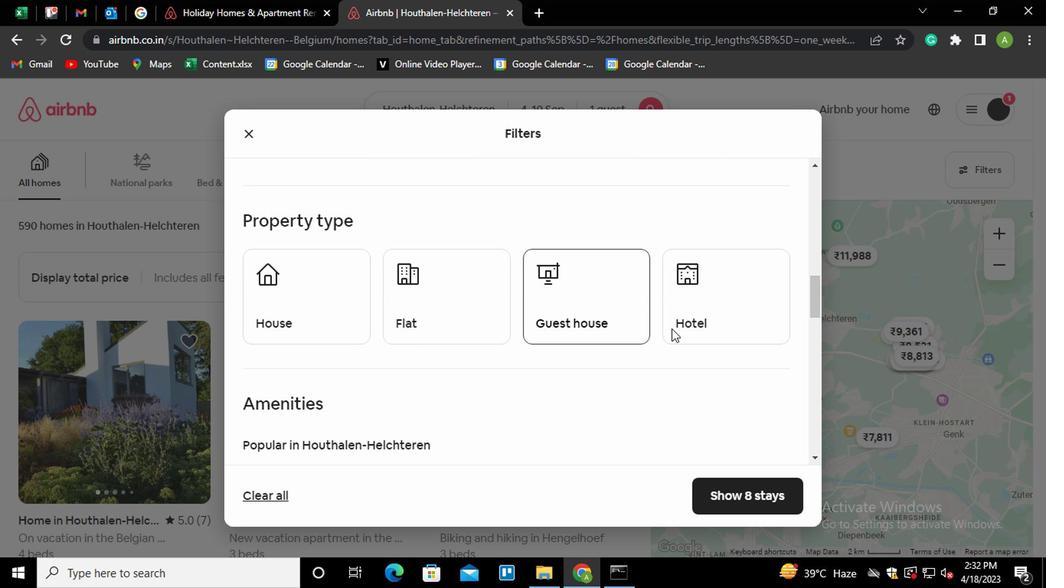 
Action: Mouse moved to (639, 366)
Screenshot: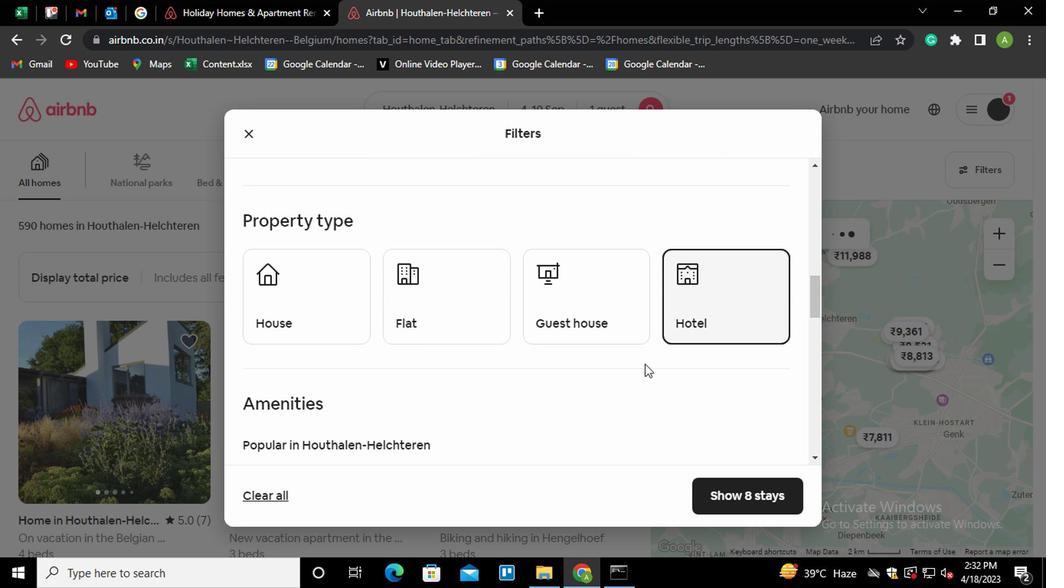 
Action: Mouse scrolled (639, 366) with delta (0, 0)
Screenshot: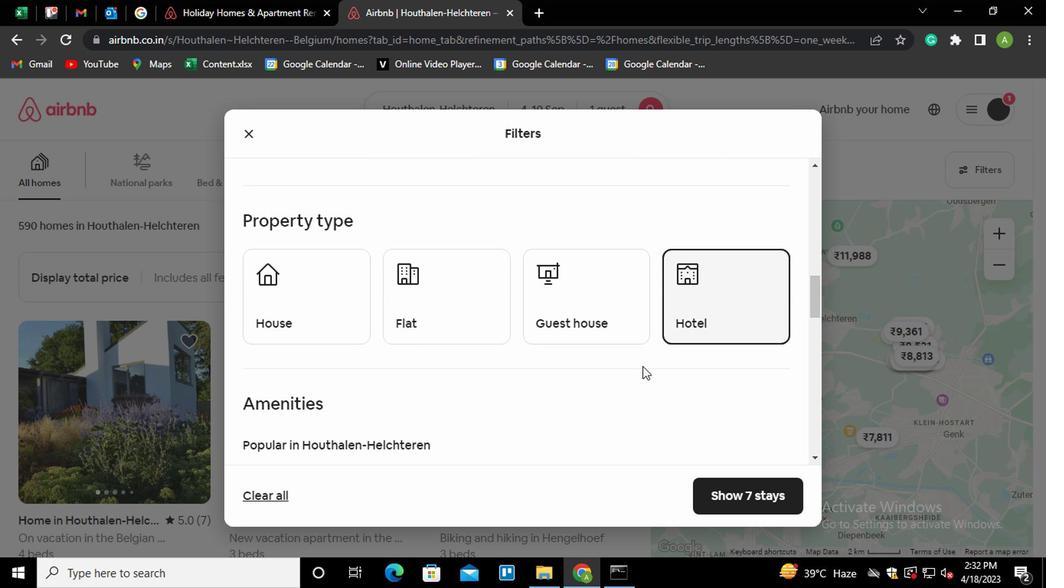
Action: Mouse scrolled (639, 366) with delta (0, 0)
Screenshot: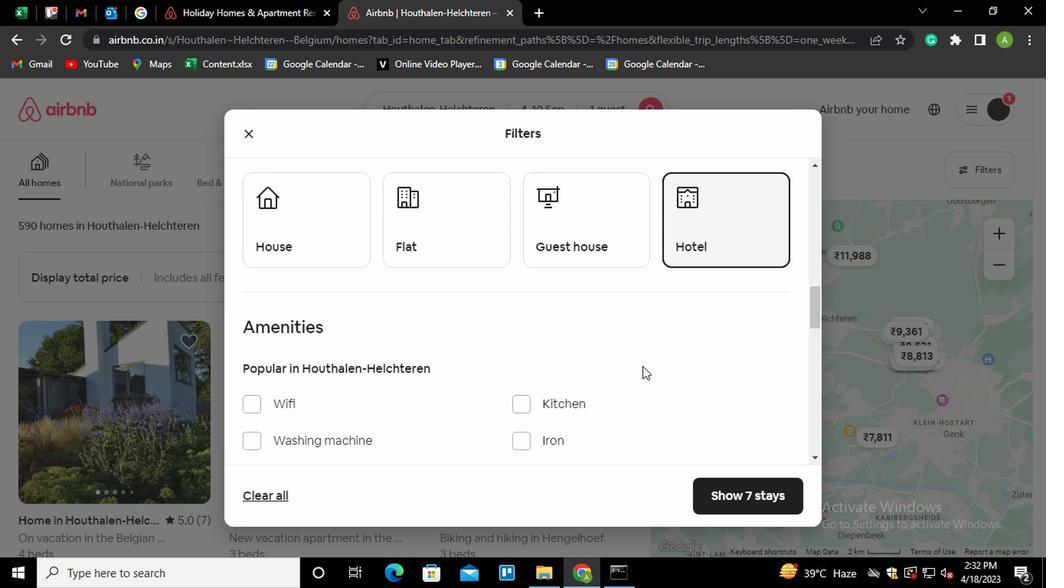 
Action: Mouse scrolled (639, 366) with delta (0, 0)
Screenshot: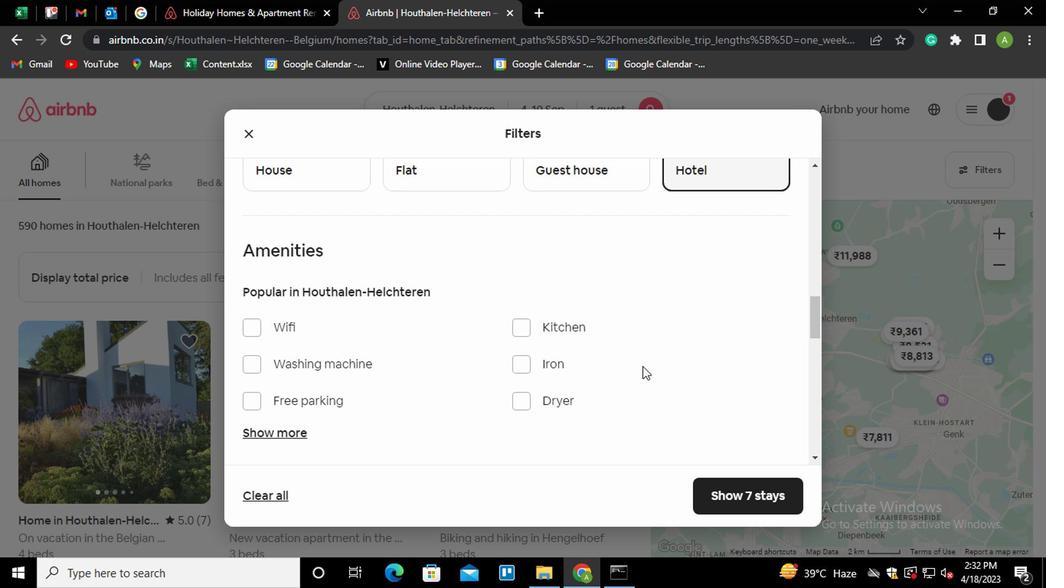 
Action: Mouse scrolled (639, 366) with delta (0, 0)
Screenshot: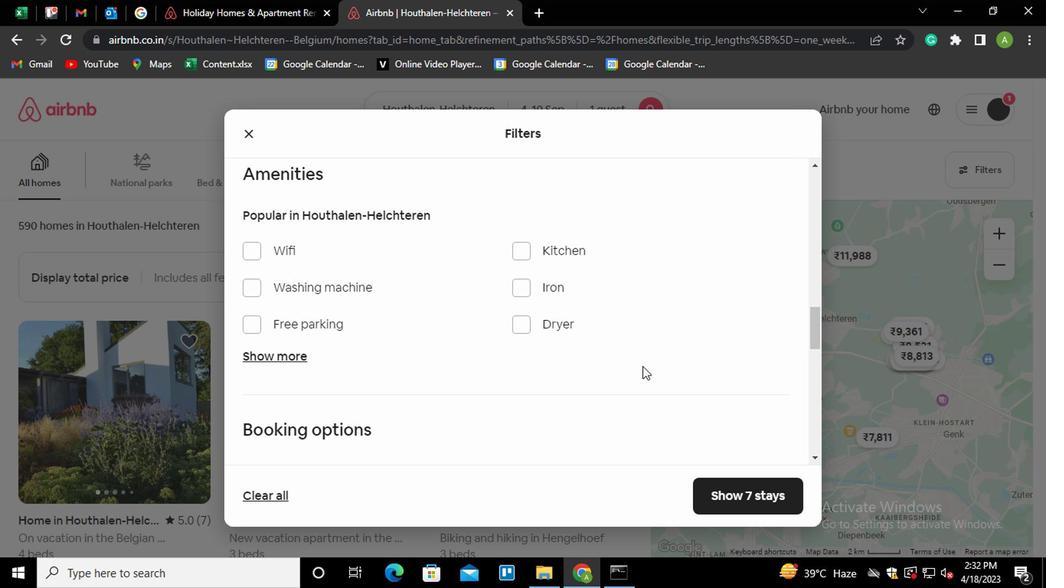 
Action: Mouse moved to (624, 364)
Screenshot: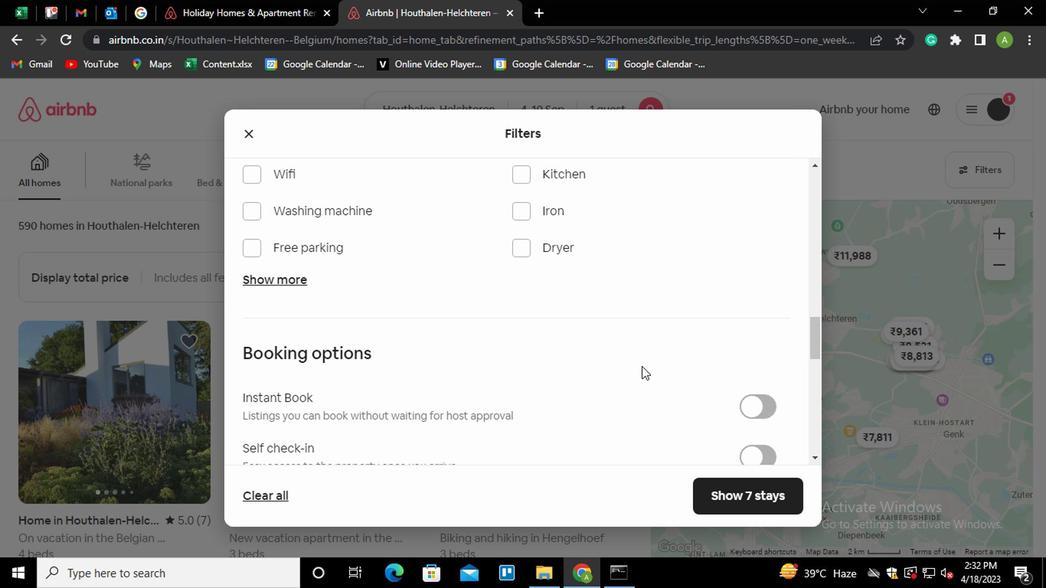 
Action: Mouse scrolled (624, 365) with delta (0, 0)
Screenshot: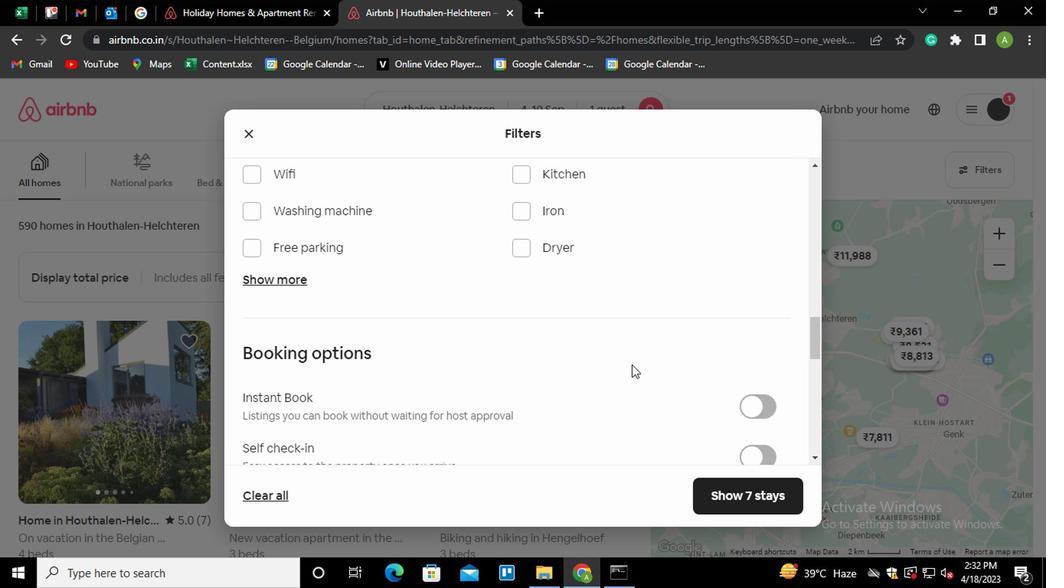 
Action: Mouse scrolled (624, 365) with delta (0, 0)
Screenshot: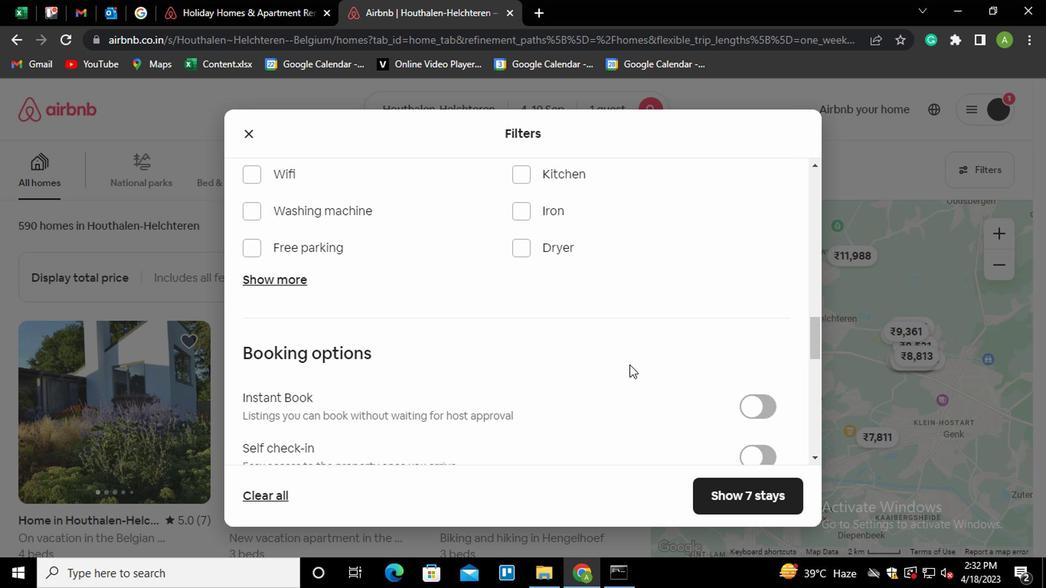 
Action: Mouse moved to (277, 431)
Screenshot: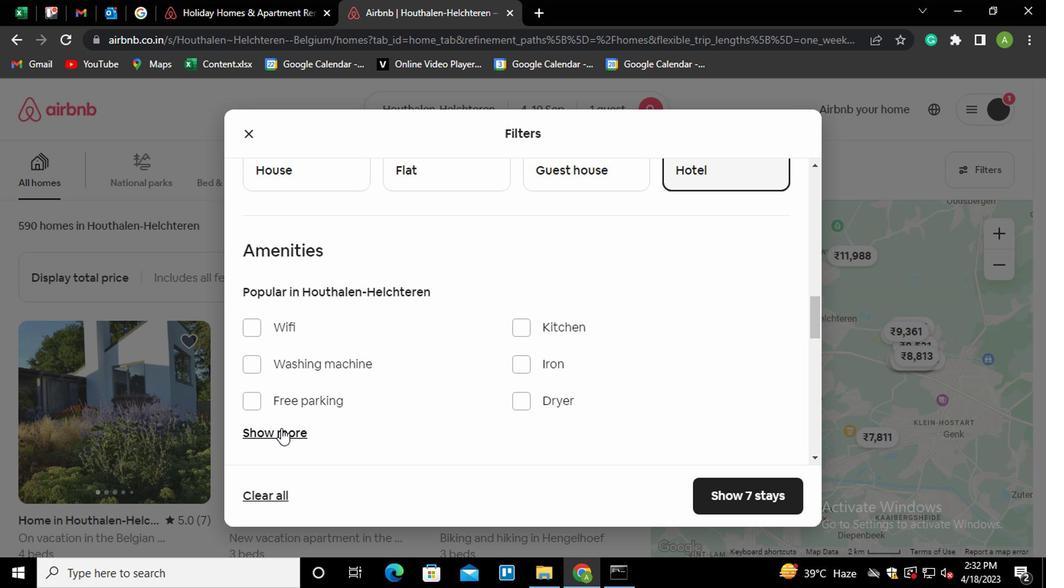 
Action: Mouse pressed left at (277, 431)
Screenshot: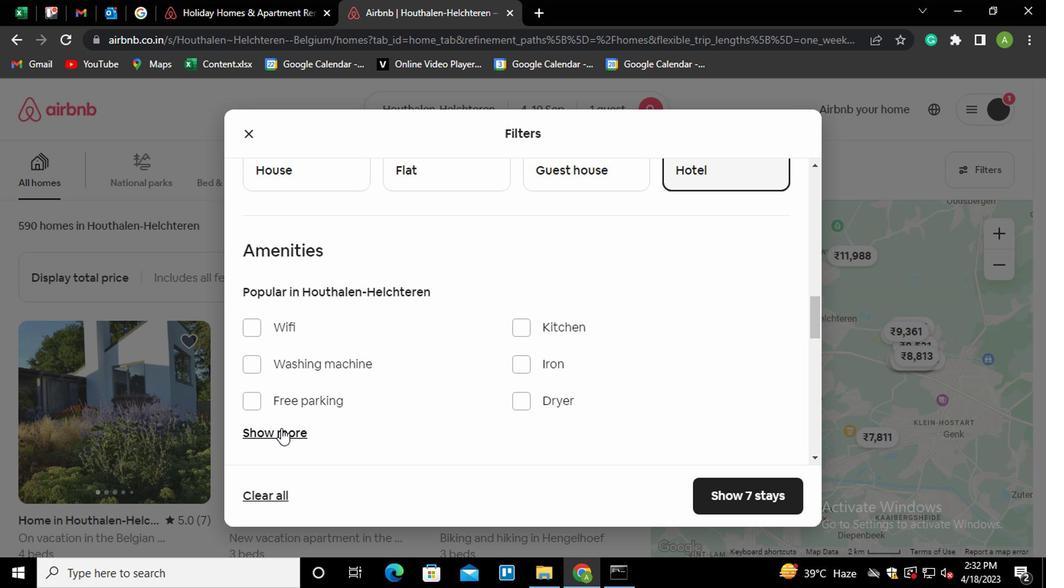 
Action: Mouse moved to (372, 404)
Screenshot: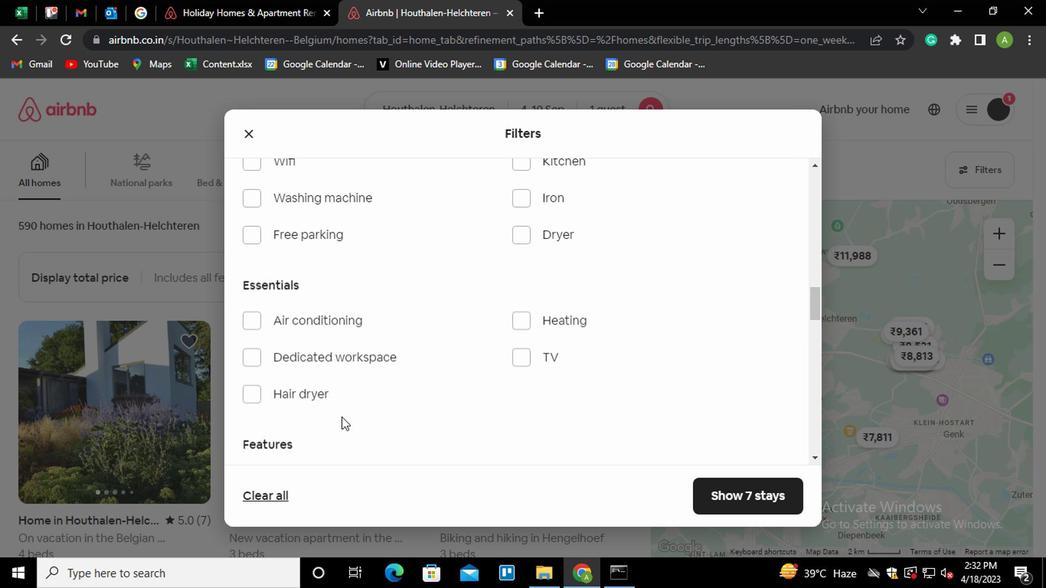 
Action: Mouse scrolled (372, 403) with delta (0, -1)
Screenshot: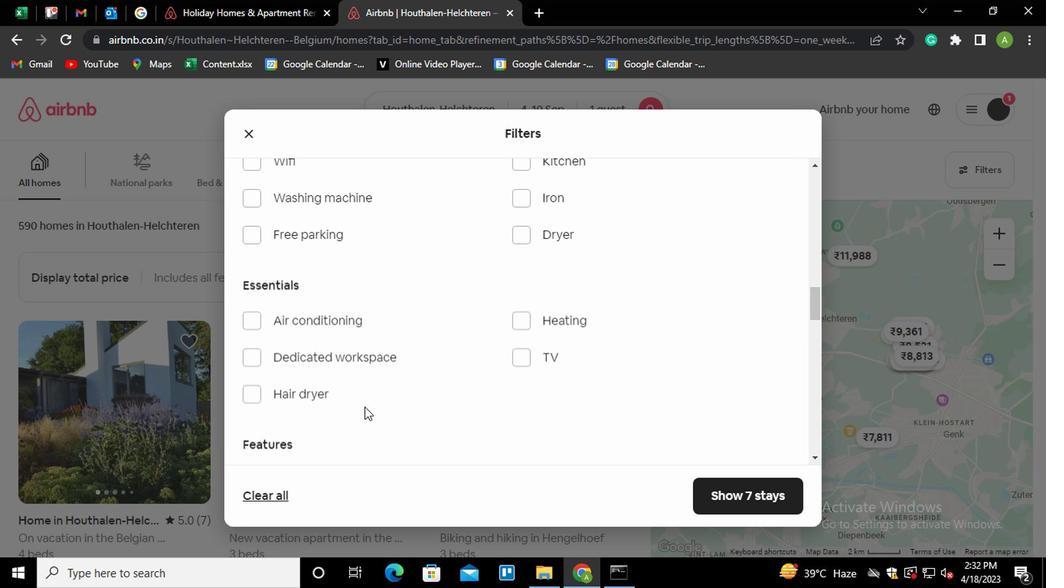 
Action: Mouse moved to (516, 246)
Screenshot: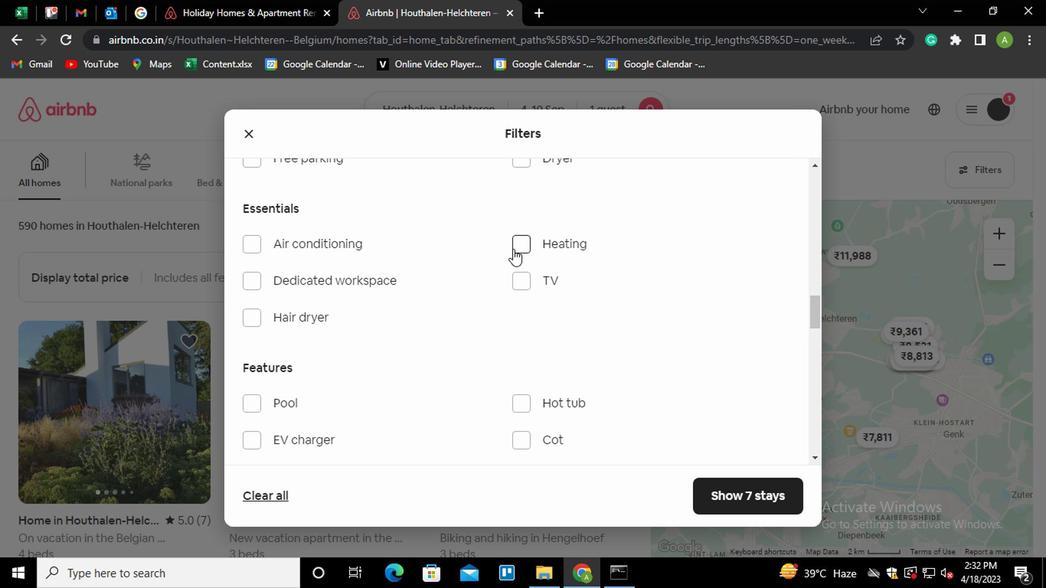 
Action: Mouse pressed left at (516, 246)
Screenshot: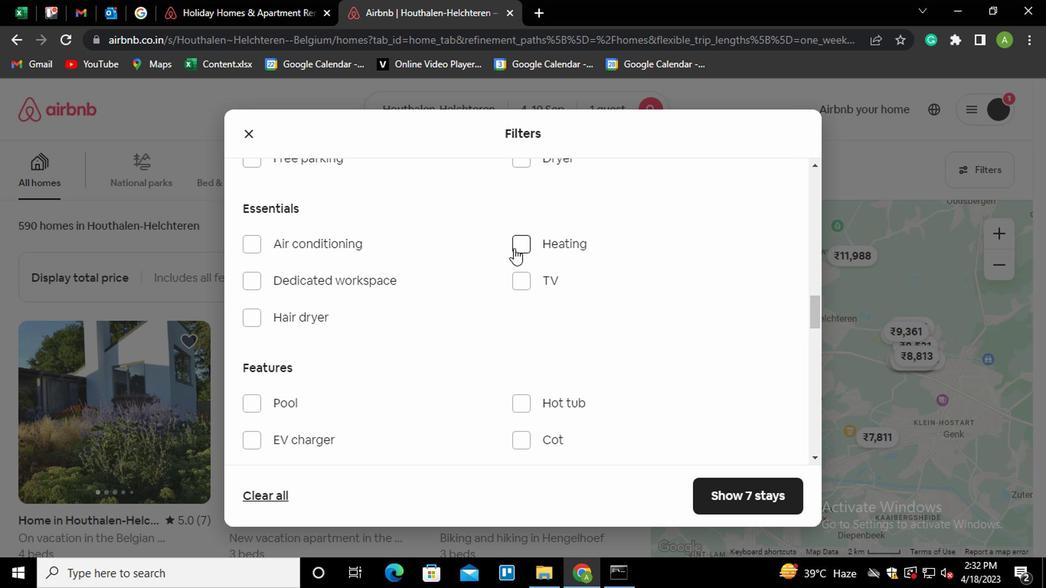 
Action: Mouse moved to (257, 323)
Screenshot: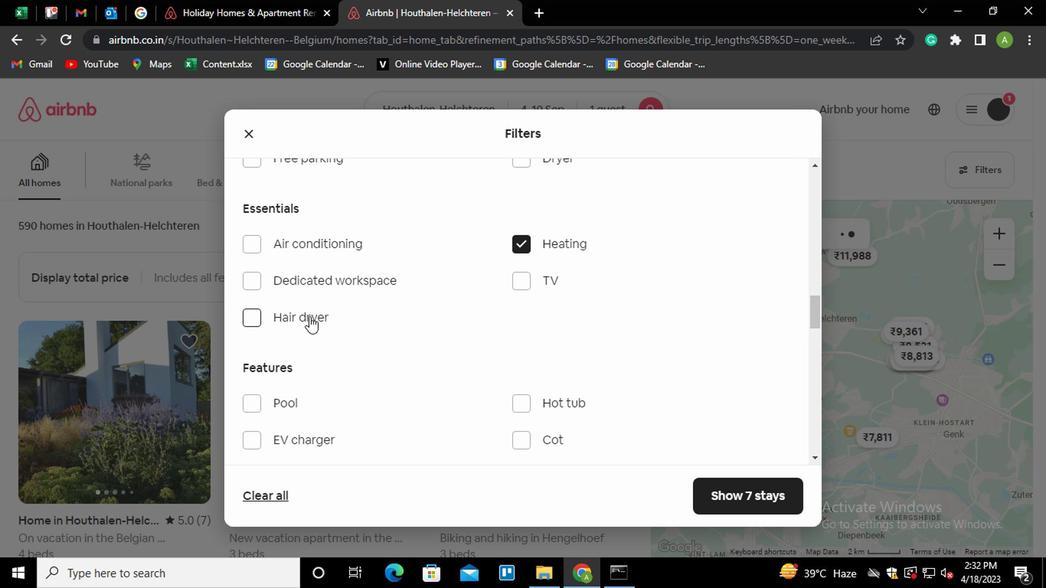 
Action: Mouse pressed left at (257, 323)
Screenshot: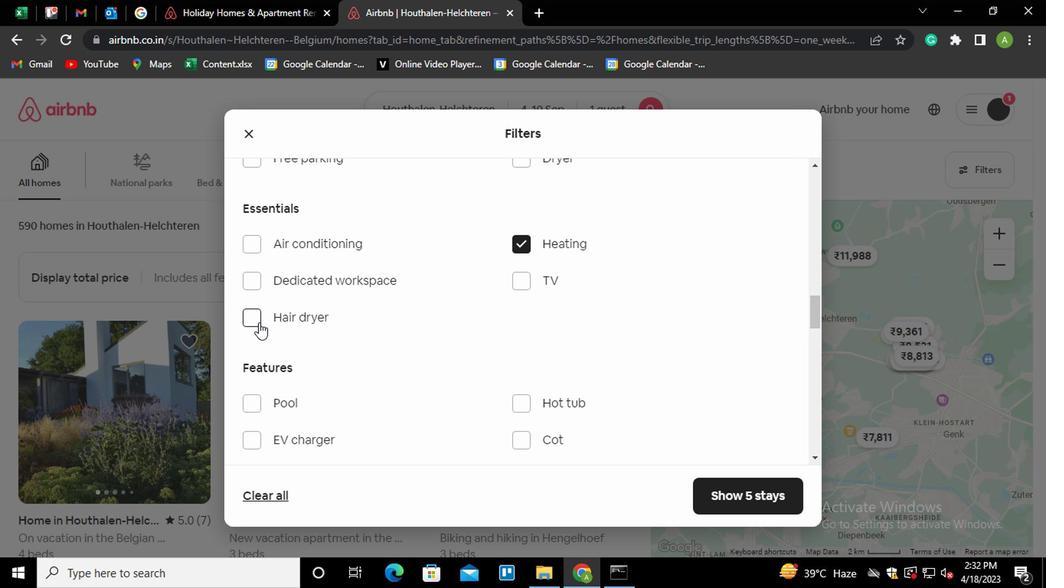 
Action: Mouse moved to (510, 339)
Screenshot: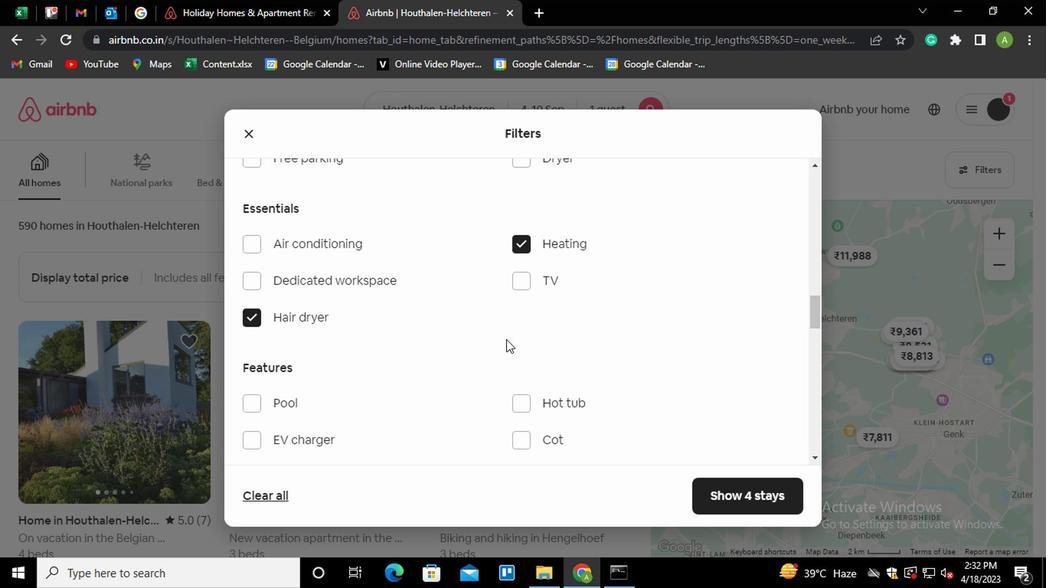 
Action: Mouse scrolled (510, 338) with delta (0, -1)
Screenshot: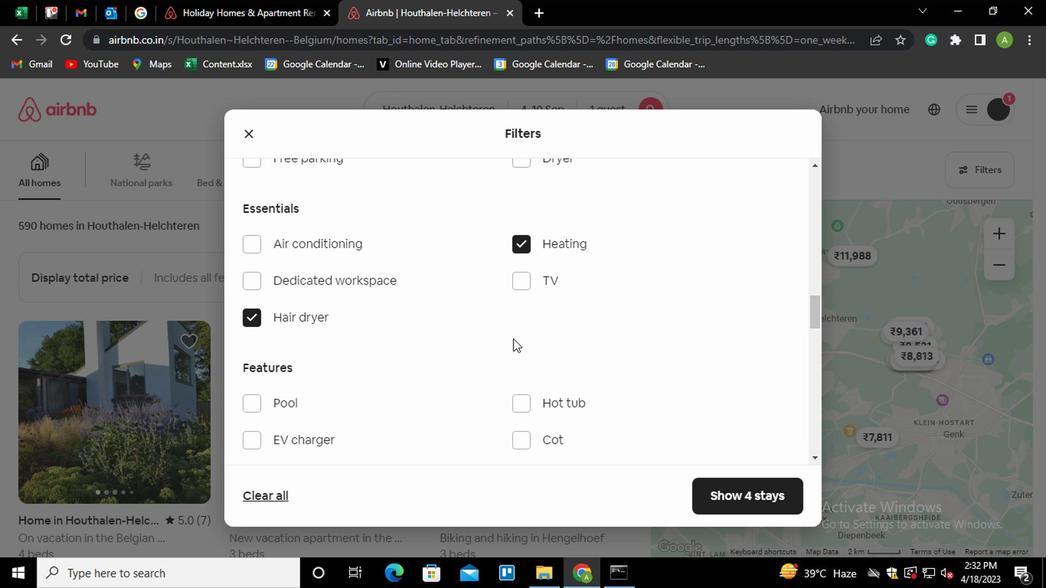 
Action: Mouse scrolled (510, 338) with delta (0, -1)
Screenshot: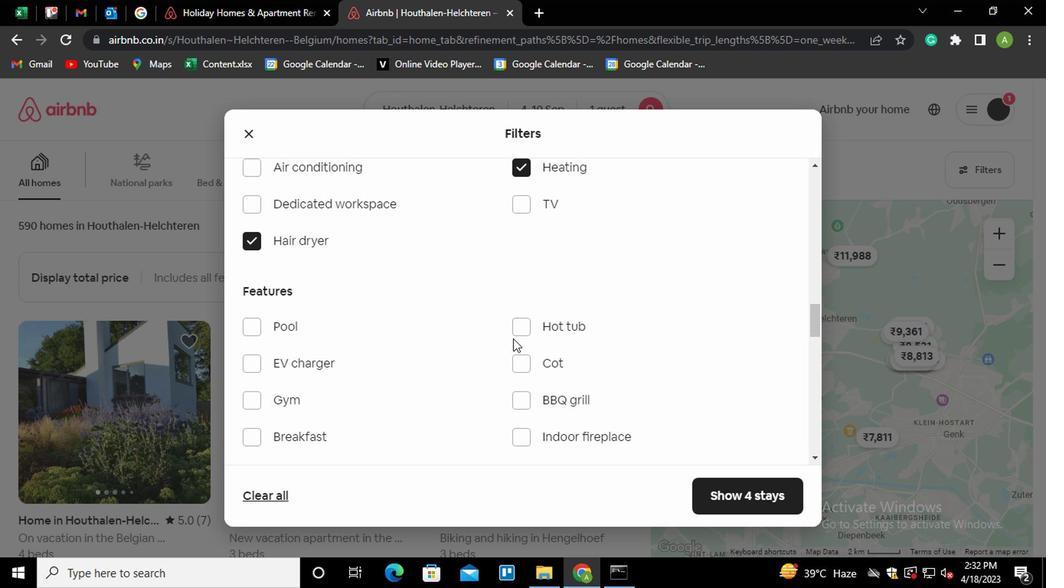 
Action: Mouse scrolled (510, 338) with delta (0, -1)
Screenshot: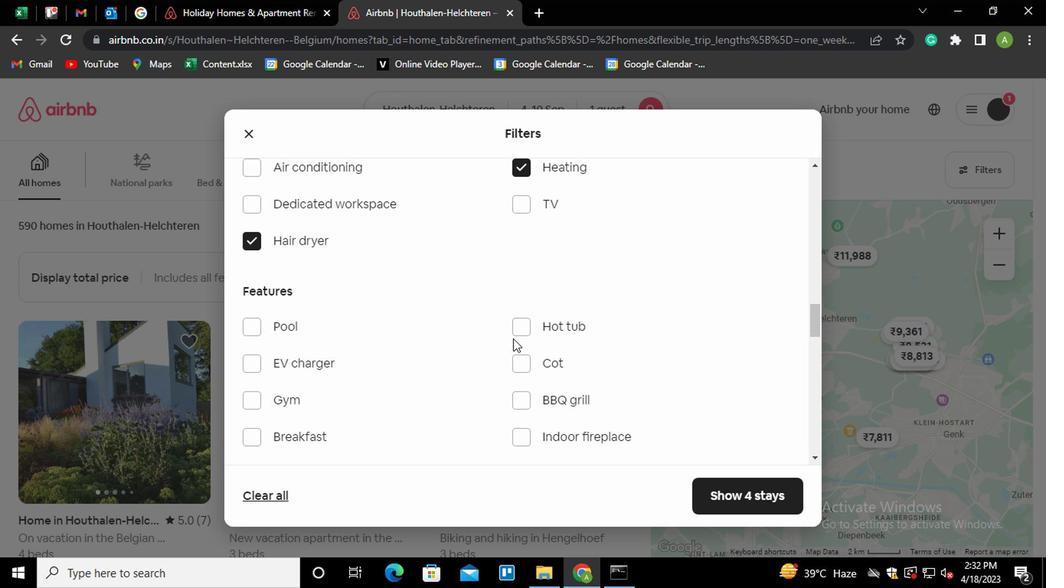 
Action: Mouse scrolled (510, 338) with delta (0, -1)
Screenshot: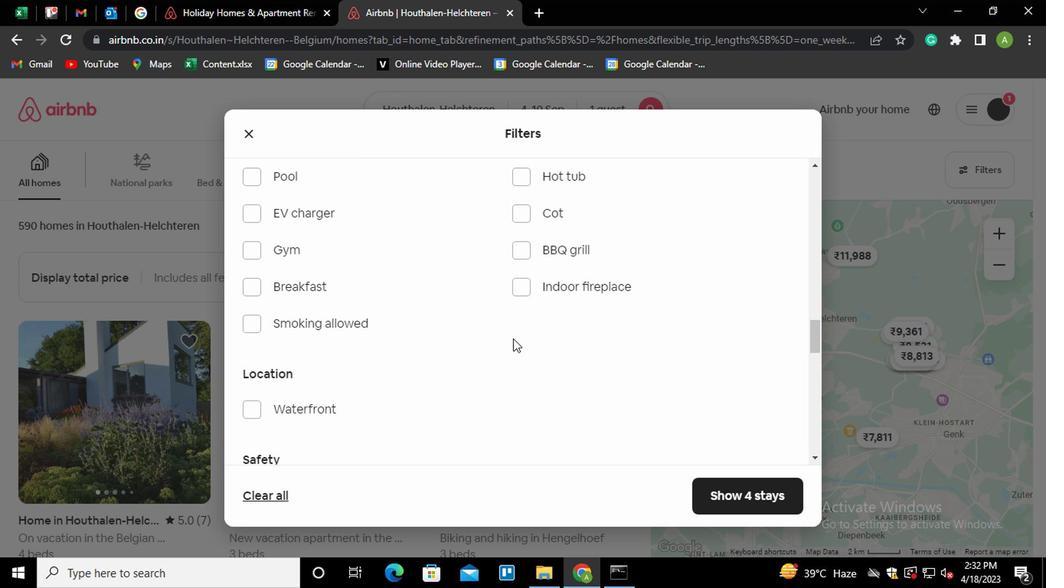 
Action: Mouse scrolled (510, 338) with delta (0, -1)
Screenshot: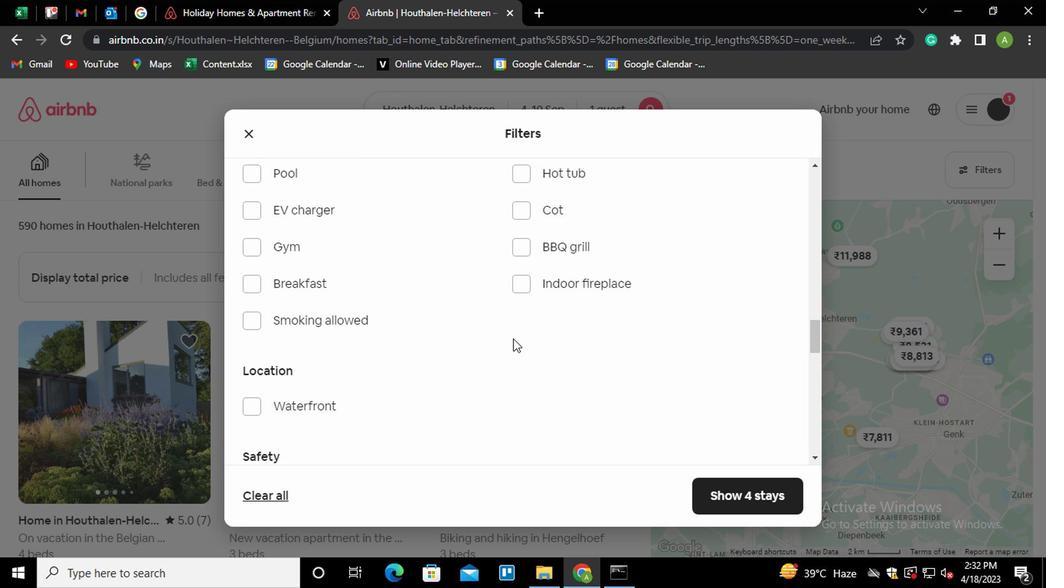 
Action: Mouse scrolled (510, 338) with delta (0, -1)
Screenshot: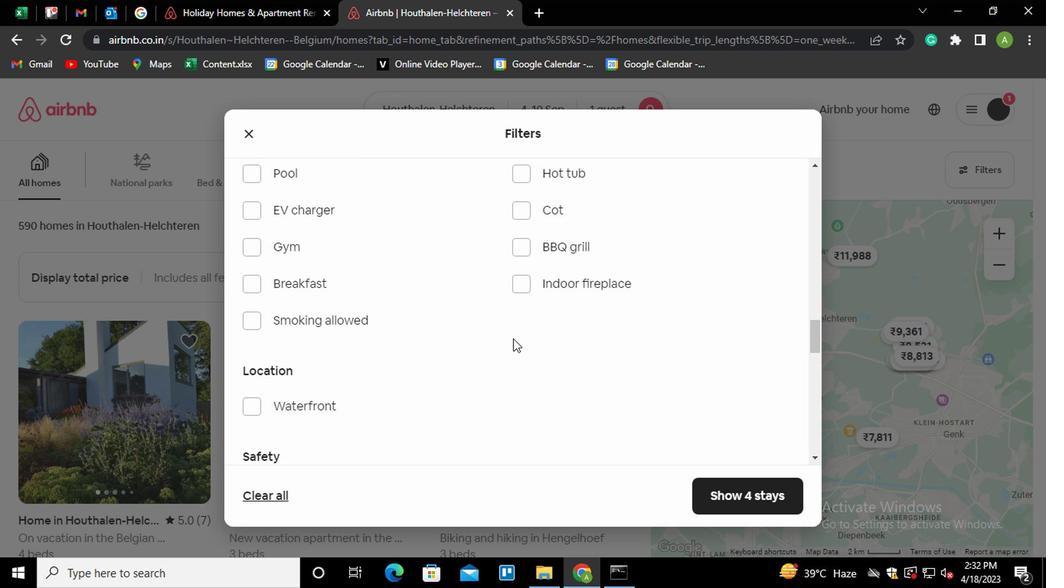 
Action: Mouse scrolled (510, 338) with delta (0, -1)
Screenshot: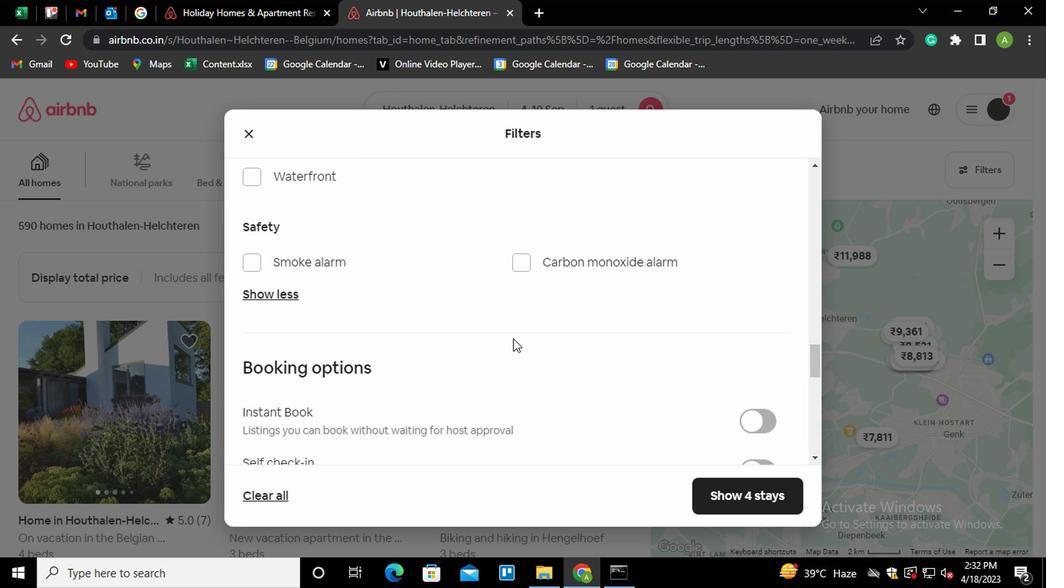 
Action: Mouse scrolled (510, 338) with delta (0, -1)
Screenshot: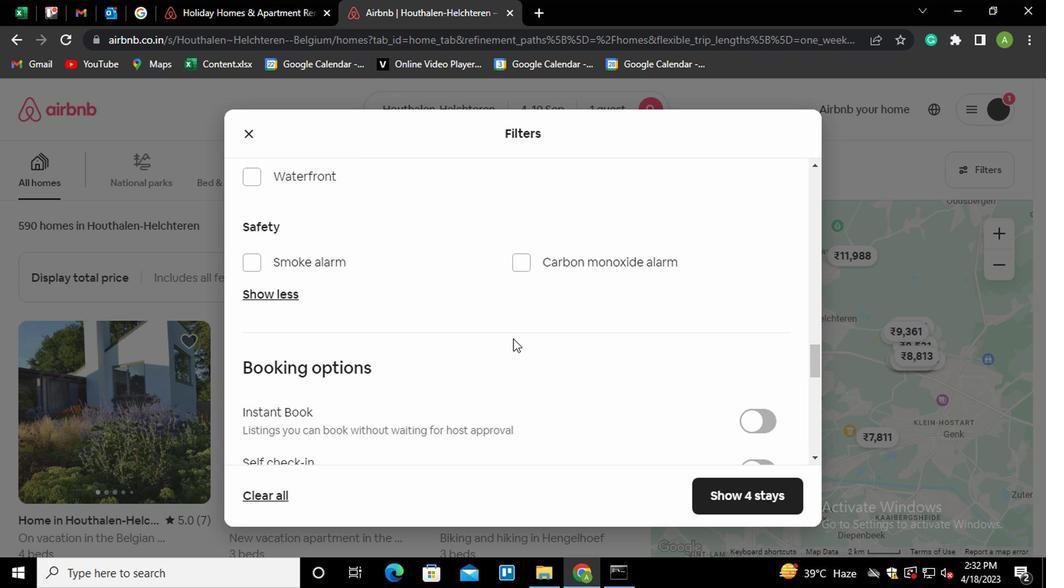 
Action: Mouse moved to (754, 318)
Screenshot: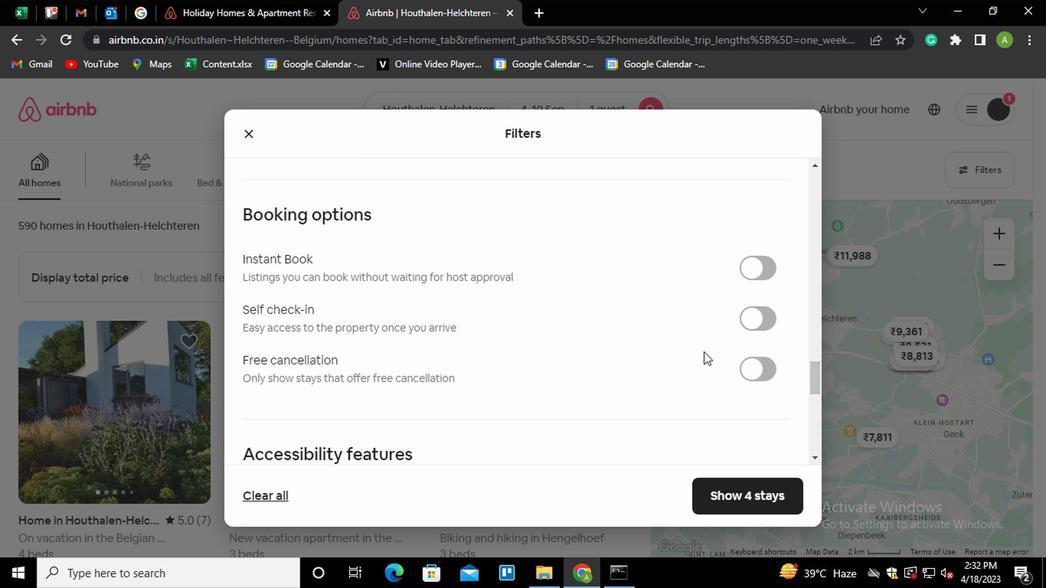
Action: Mouse pressed left at (754, 318)
Screenshot: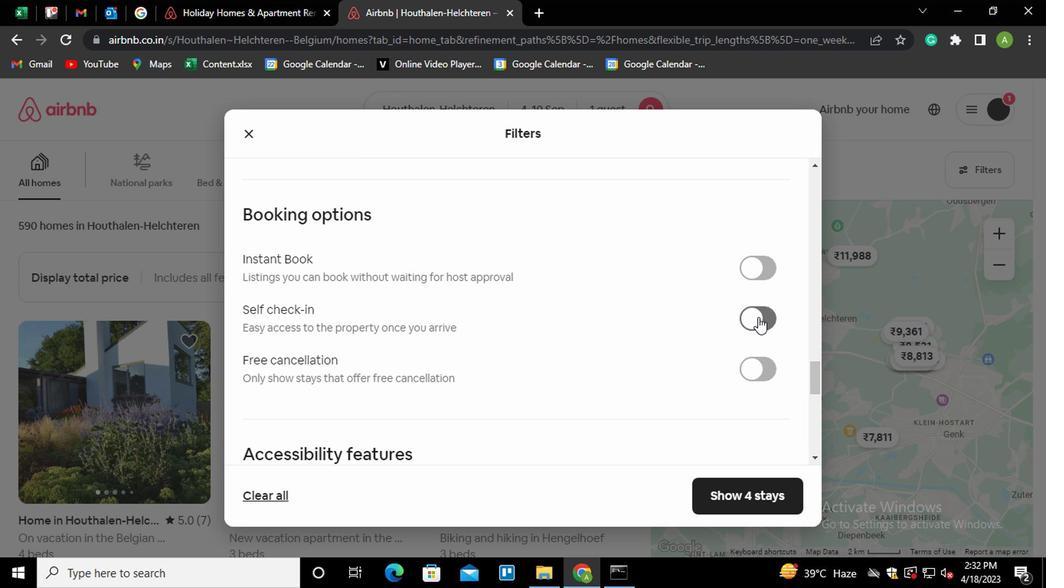 
Action: Mouse moved to (610, 364)
Screenshot: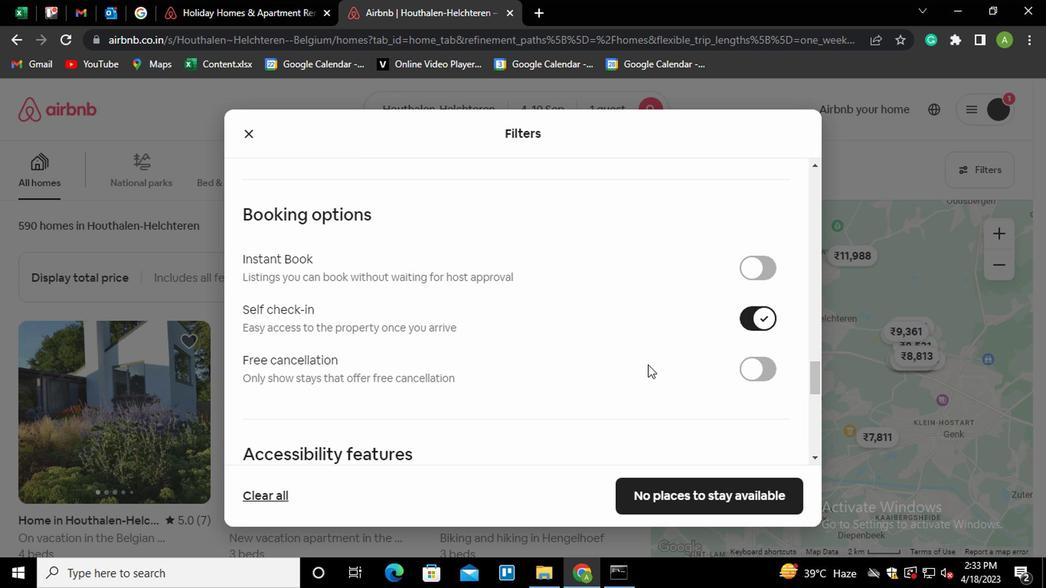 
Action: Mouse scrolled (610, 363) with delta (0, 0)
Screenshot: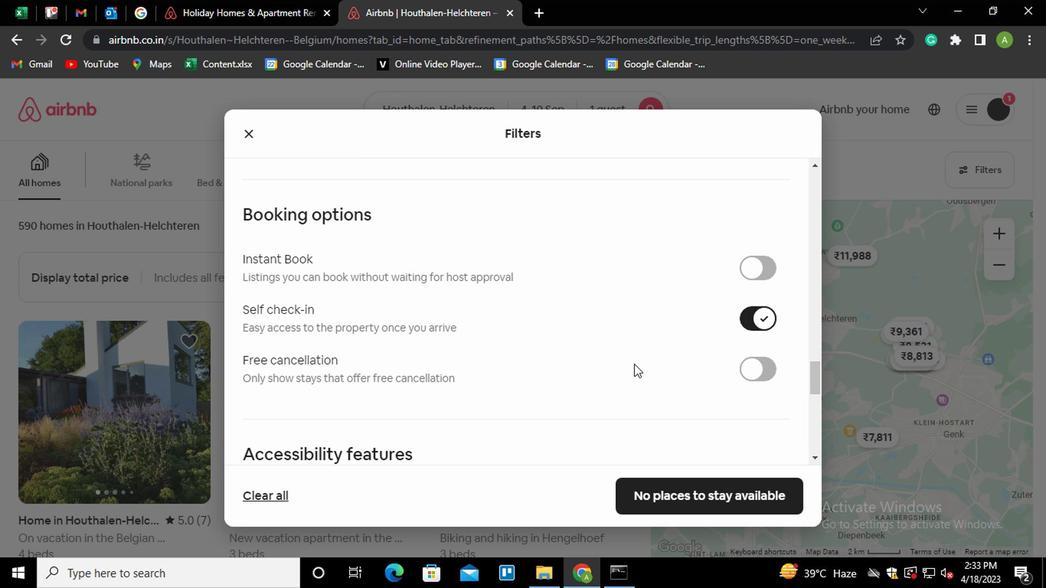 
Action: Mouse scrolled (610, 363) with delta (0, 0)
Screenshot: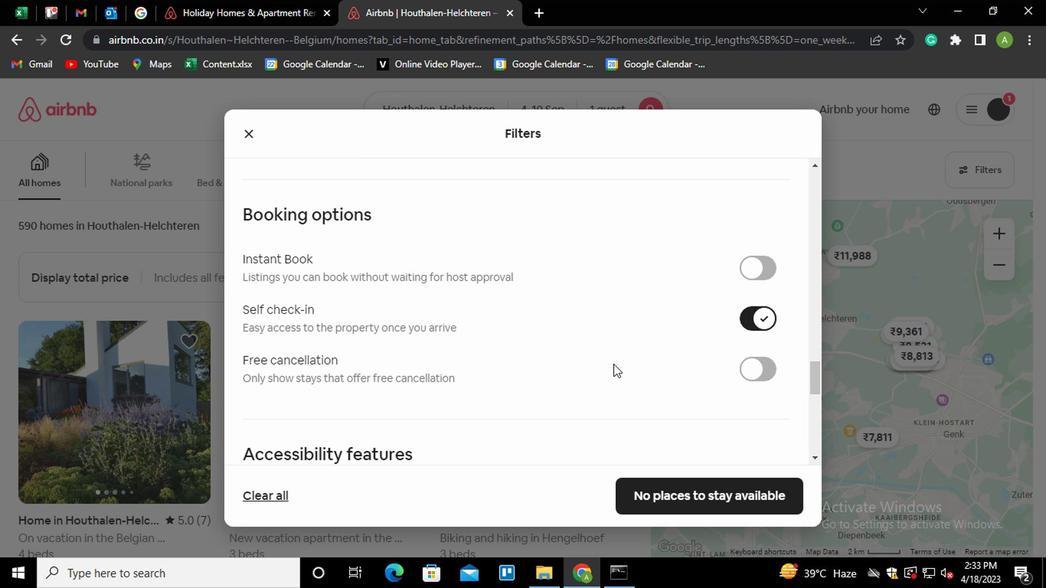 
Action: Mouse scrolled (610, 363) with delta (0, 0)
Screenshot: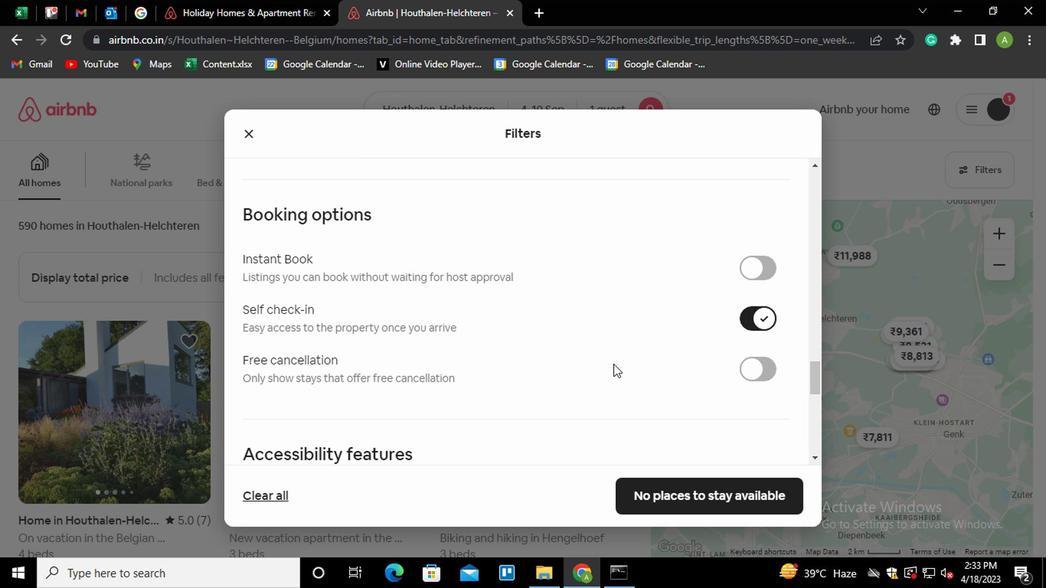 
Action: Mouse scrolled (610, 363) with delta (0, 0)
Screenshot: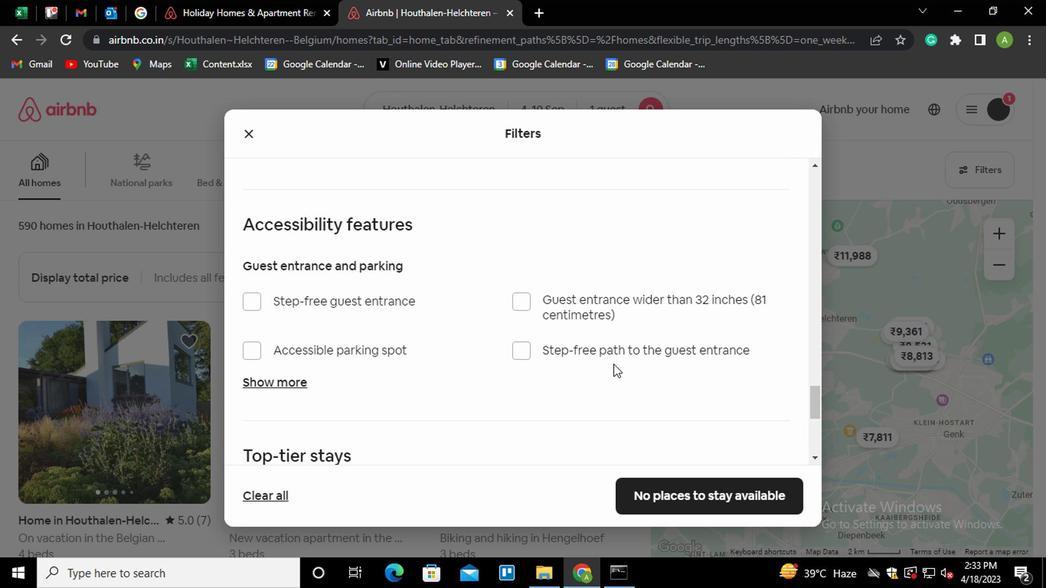 
Action: Mouse scrolled (610, 363) with delta (0, 0)
Screenshot: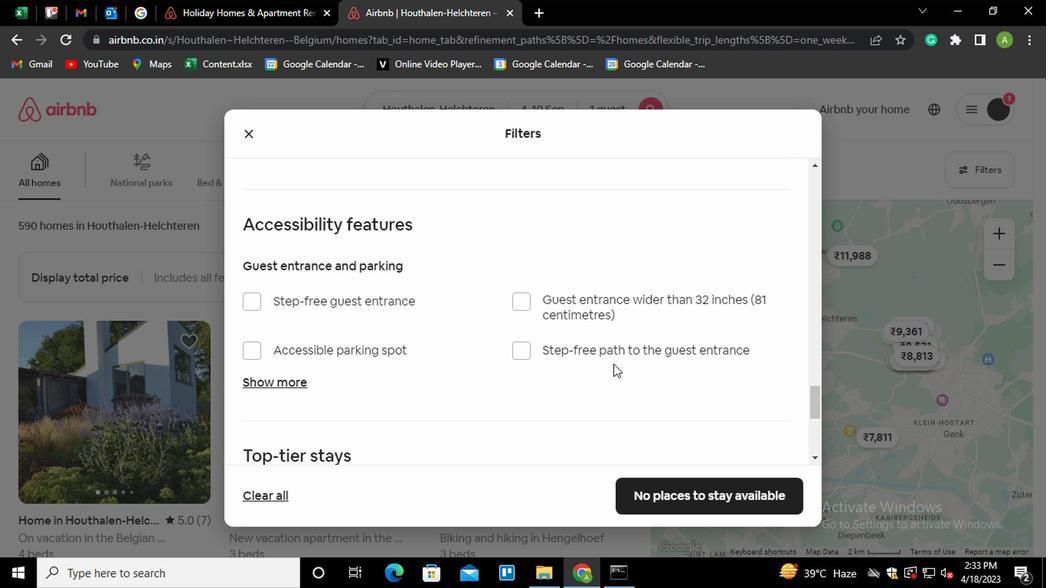 
Action: Mouse scrolled (610, 363) with delta (0, 0)
Screenshot: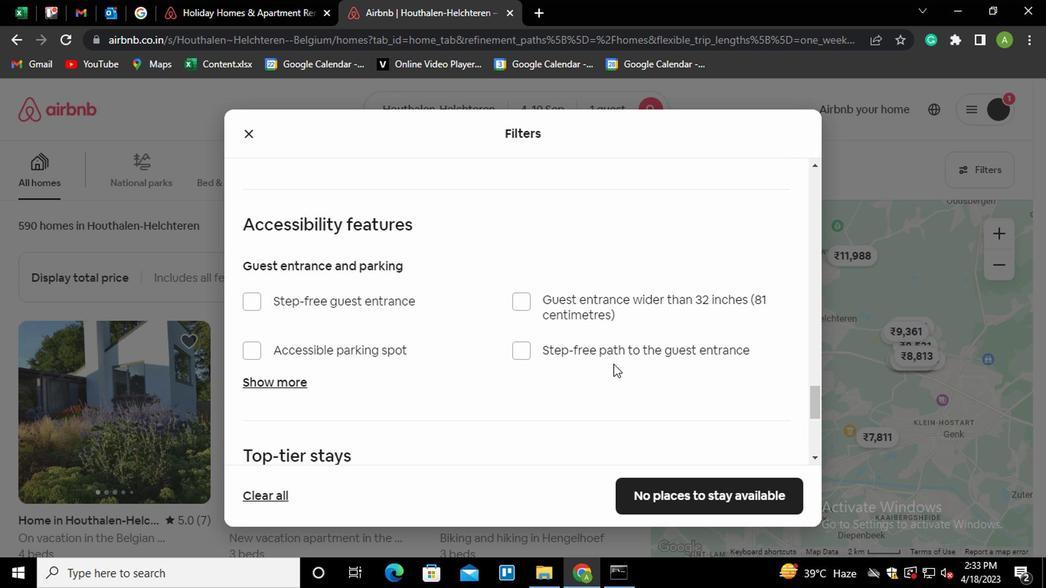 
Action: Mouse moved to (252, 436)
Screenshot: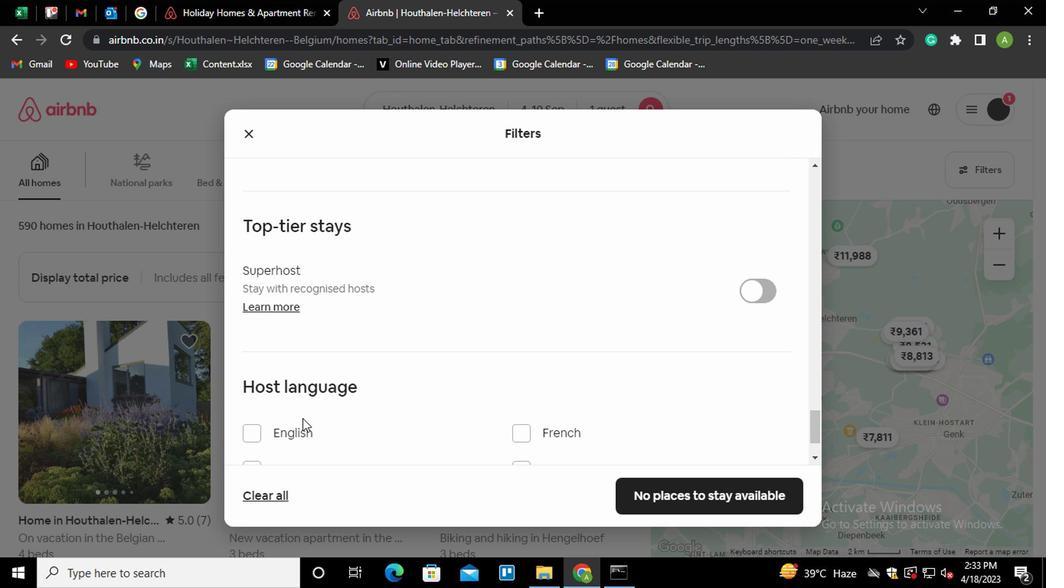 
Action: Mouse pressed left at (252, 436)
Screenshot: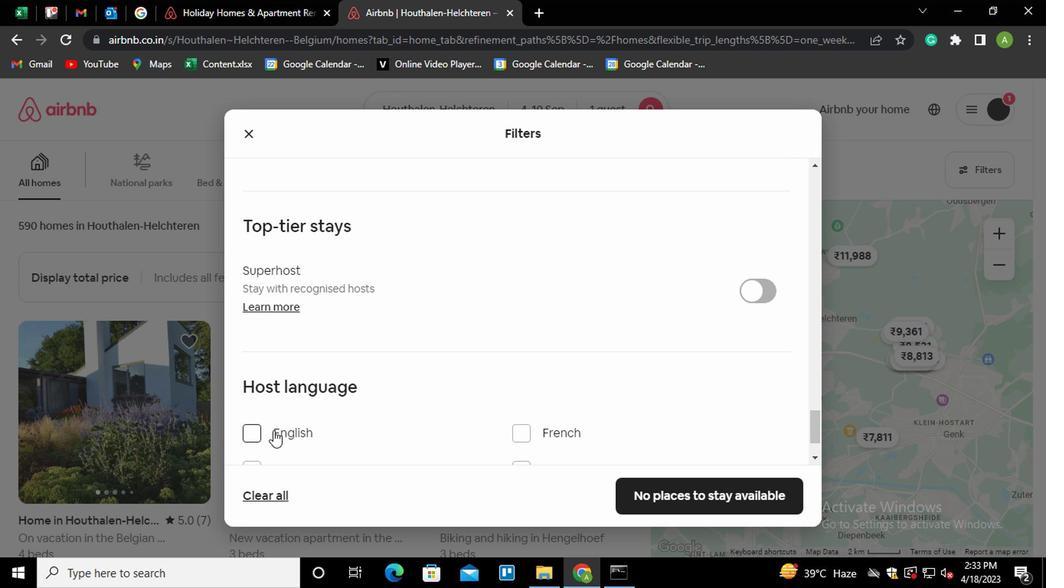 
Action: Mouse moved to (660, 489)
Screenshot: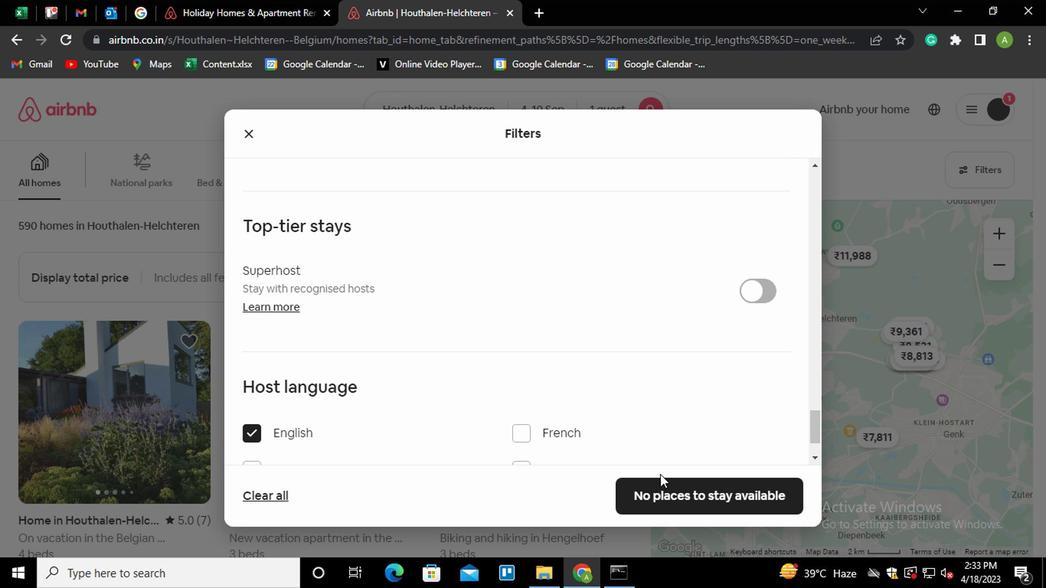
Action: Mouse pressed left at (660, 489)
Screenshot: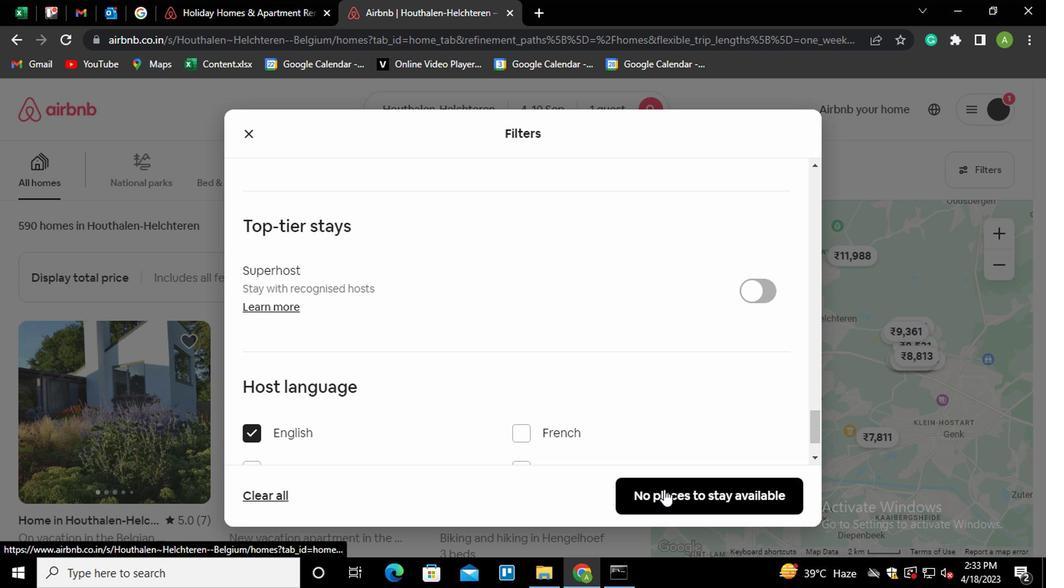 
